 Task: Open Card Career Development Execution in Board Customer Journey Analysis to Workspace Cybersecurity and add a team member Softage.1@softage.net, a label Purple, a checklist Social Media Advertising, an attachment from your google drive, a color Purple and finally, add a card description 'Develop and launch new social media marketing campaign for new product launch' and a comment 'This item presents an opportunity to showcase our skills and expertise, so let us make the most of it.'. Add a start date 'Jan 05, 1900' with a due date 'Jan 12, 1900'
Action: Mouse moved to (59, 290)
Screenshot: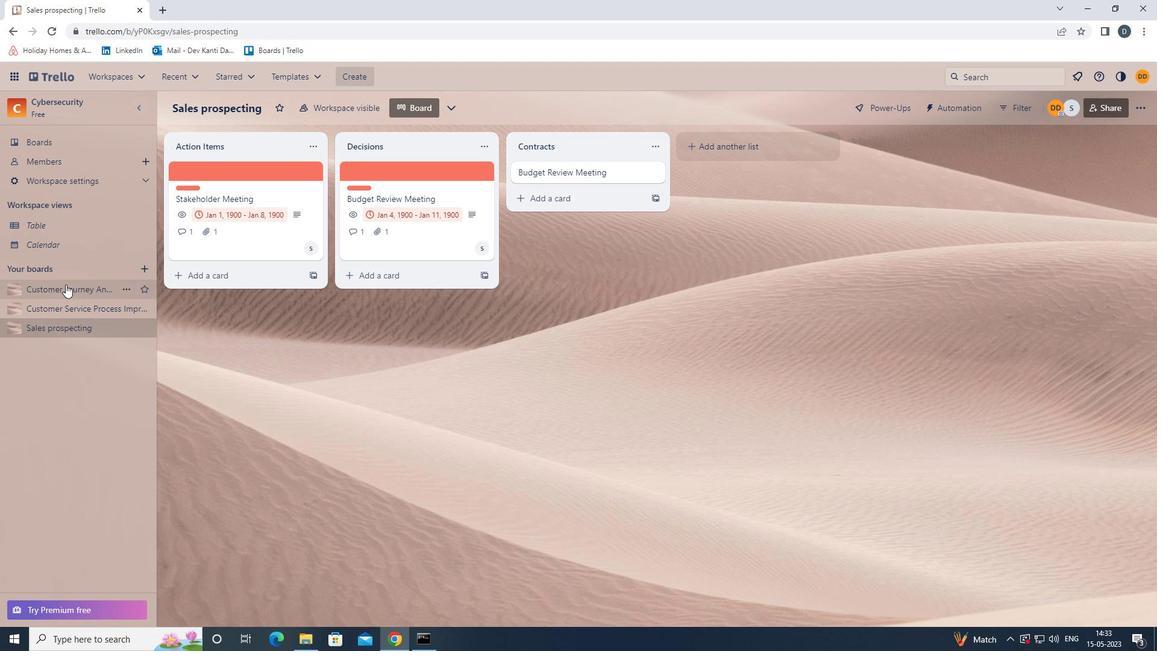 
Action: Mouse pressed left at (59, 290)
Screenshot: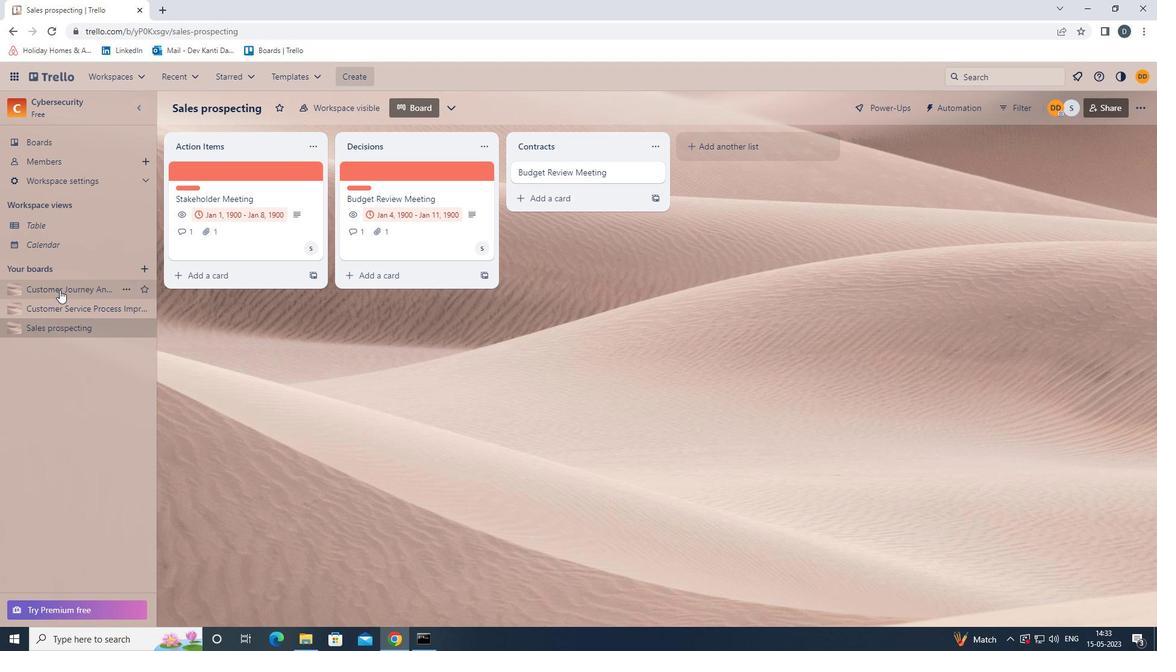 
Action: Mouse moved to (406, 166)
Screenshot: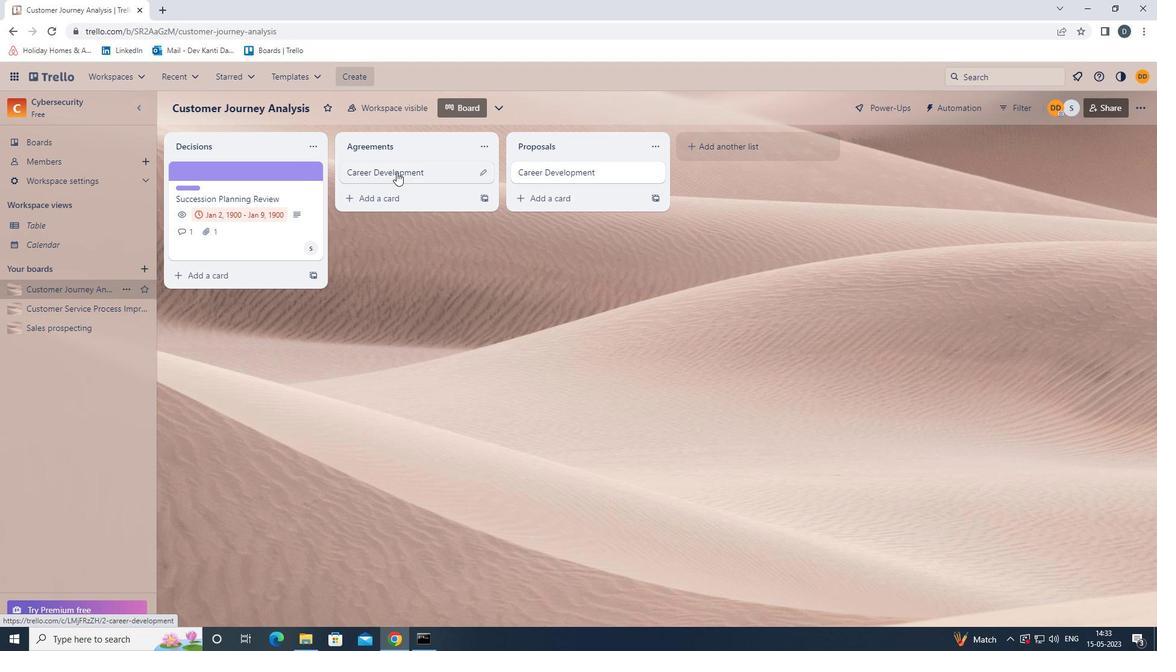 
Action: Mouse pressed left at (406, 166)
Screenshot: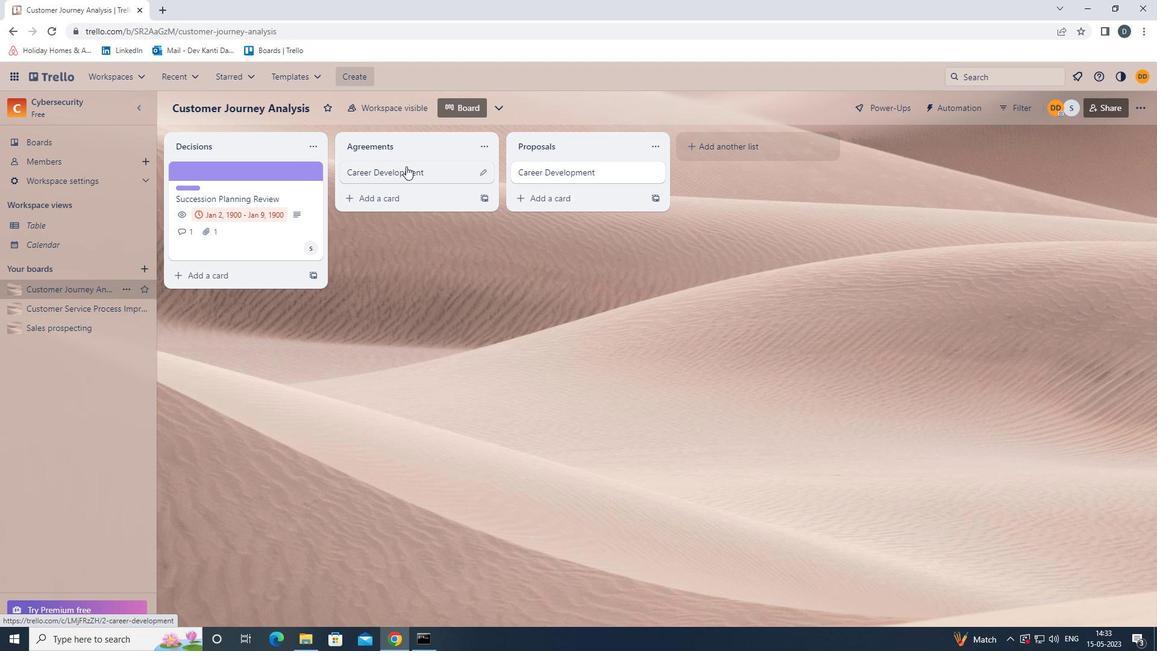 
Action: Mouse moved to (727, 209)
Screenshot: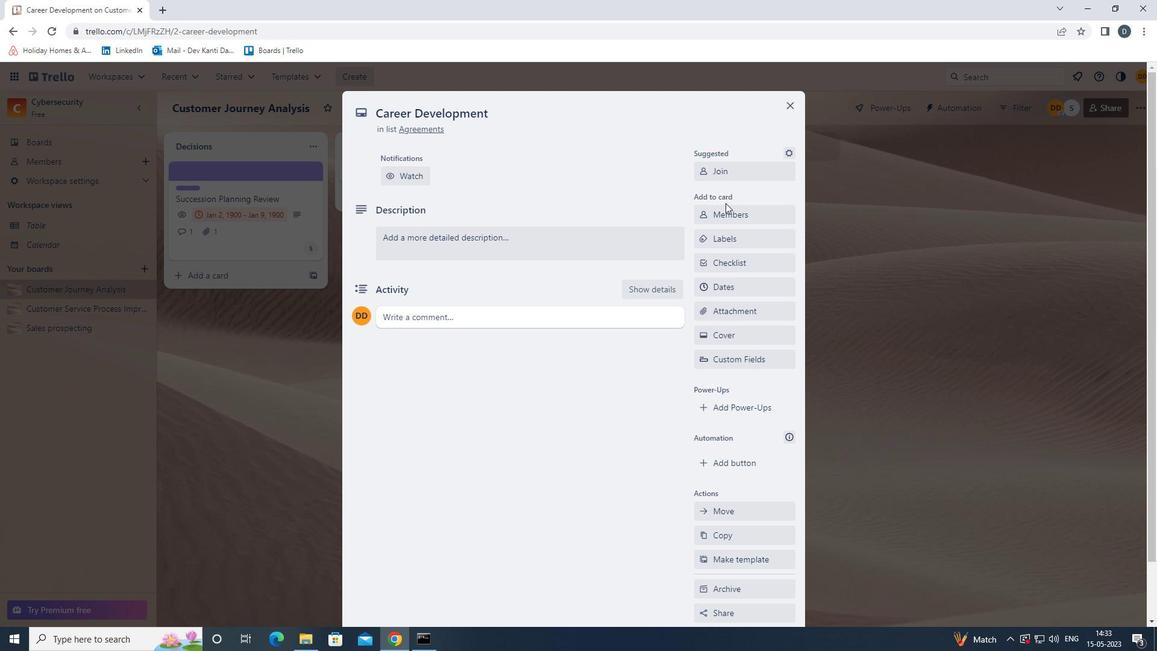 
Action: Mouse pressed left at (727, 209)
Screenshot: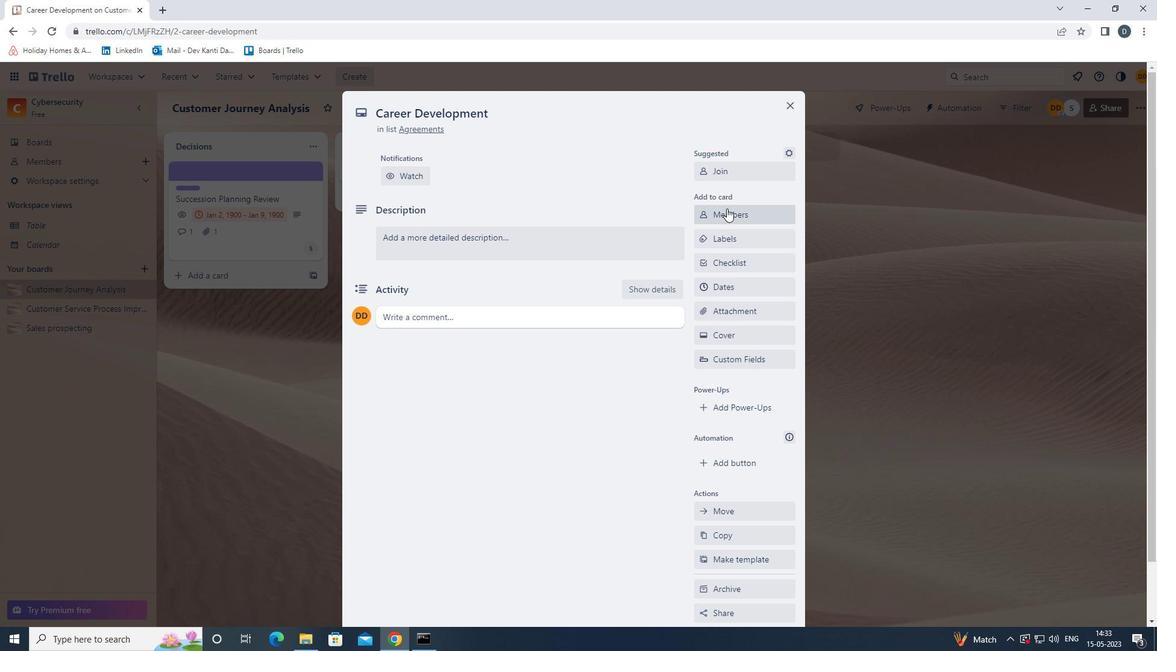 
Action: Key pressed <Key.shift>SOFTAGE.1<Key.shift>@SOFTAGE.NET
Screenshot: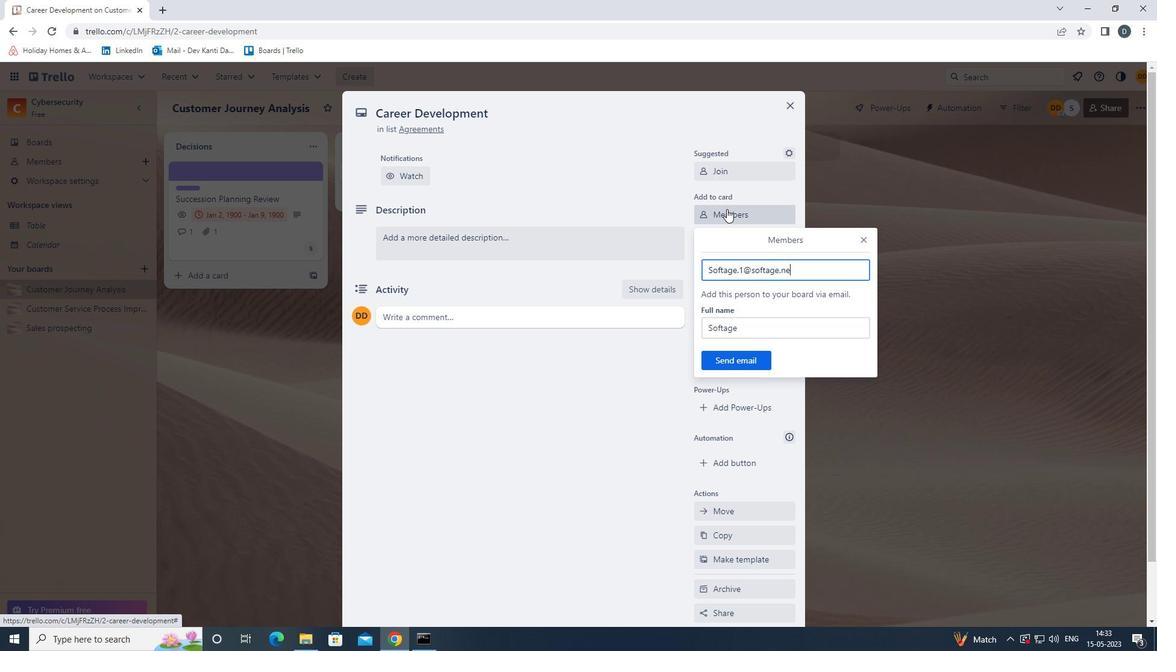 
Action: Mouse moved to (753, 360)
Screenshot: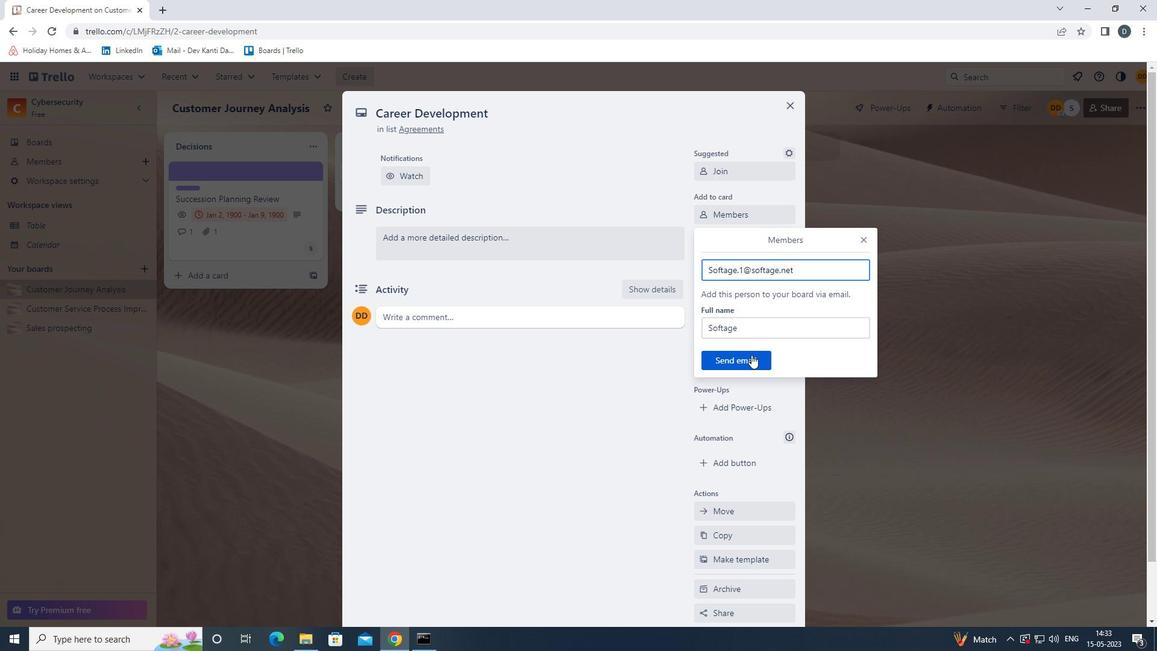 
Action: Mouse pressed left at (753, 360)
Screenshot: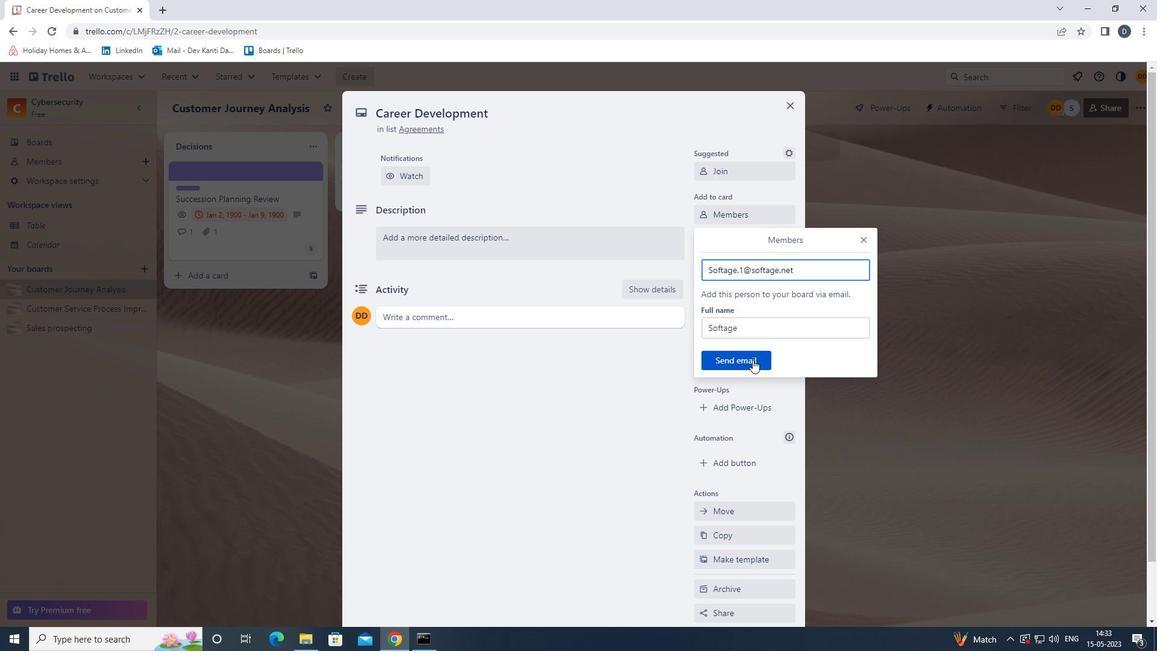 
Action: Mouse moved to (746, 243)
Screenshot: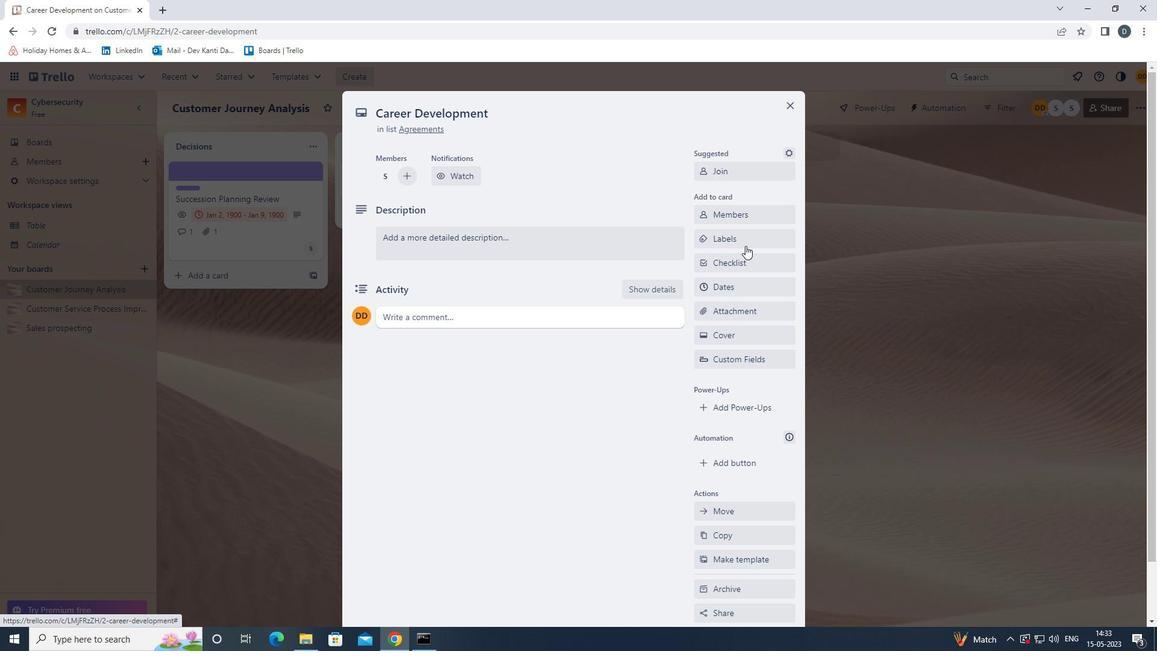 
Action: Mouse pressed left at (746, 243)
Screenshot: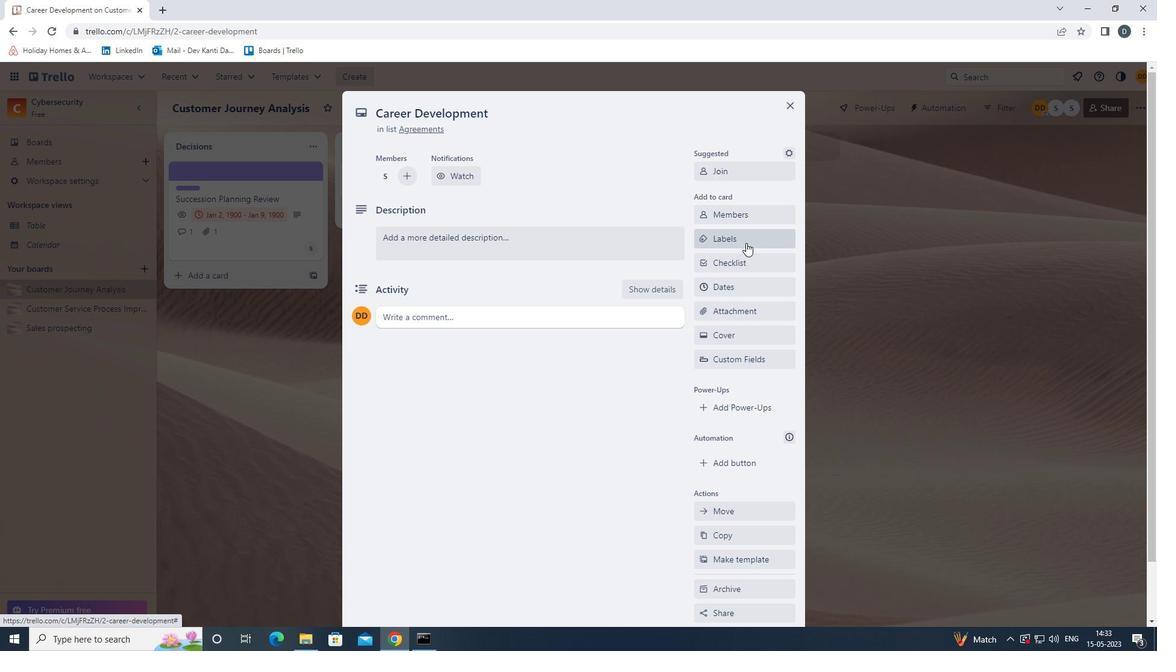 
Action: Mouse moved to (761, 420)
Screenshot: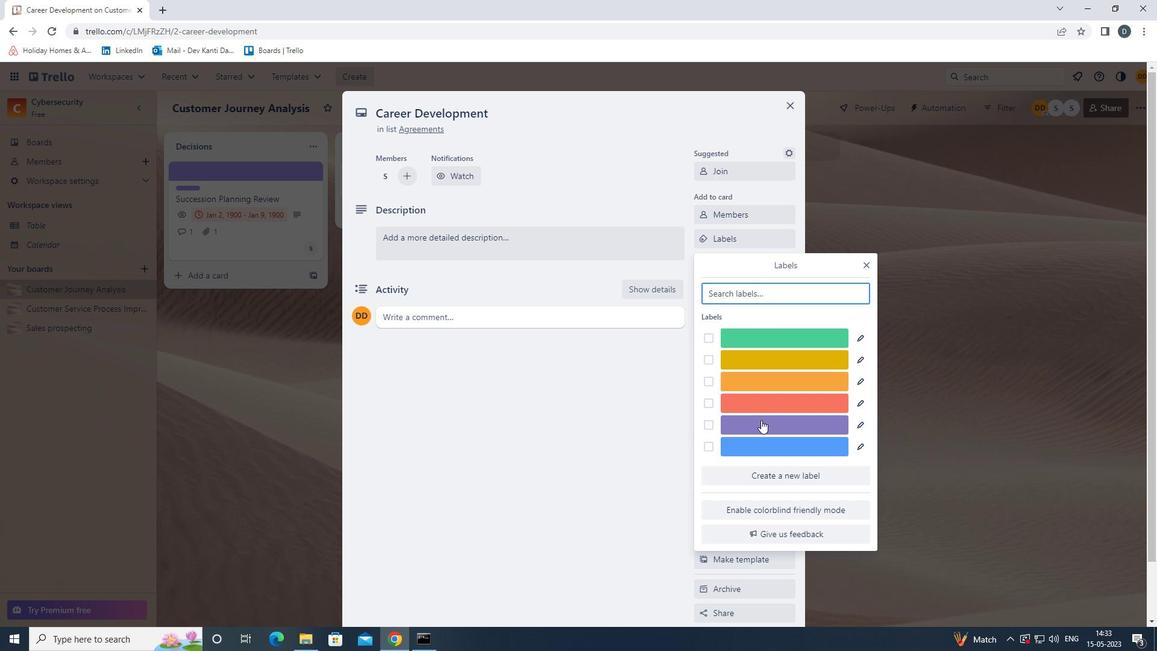 
Action: Mouse pressed left at (761, 420)
Screenshot: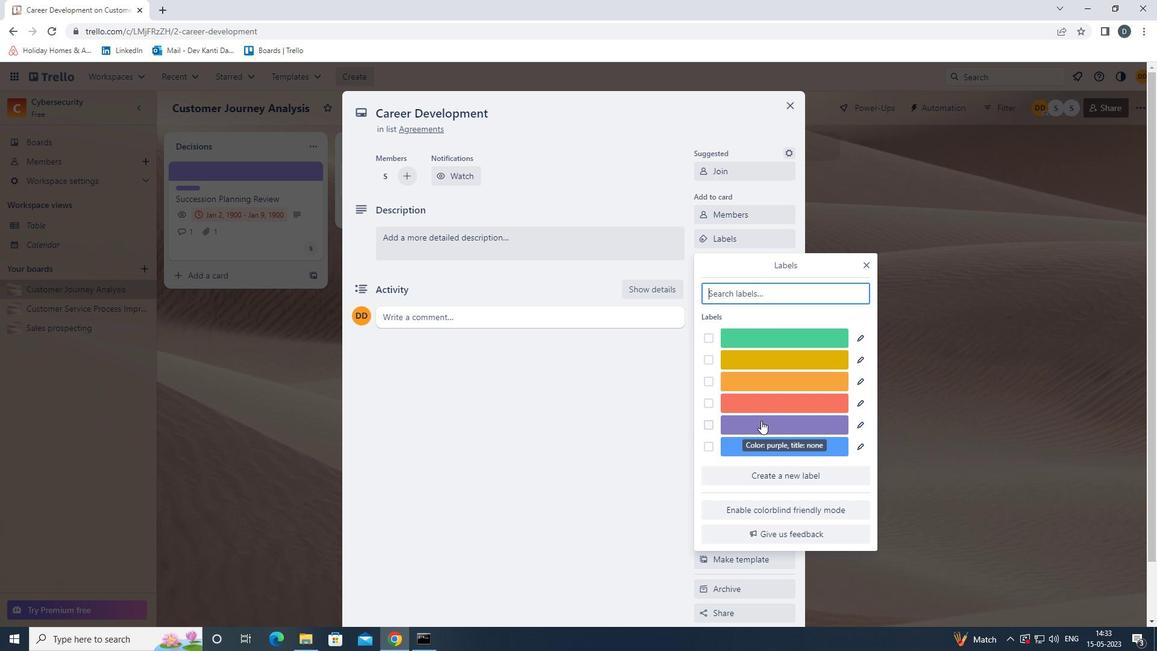 
Action: Mouse moved to (865, 266)
Screenshot: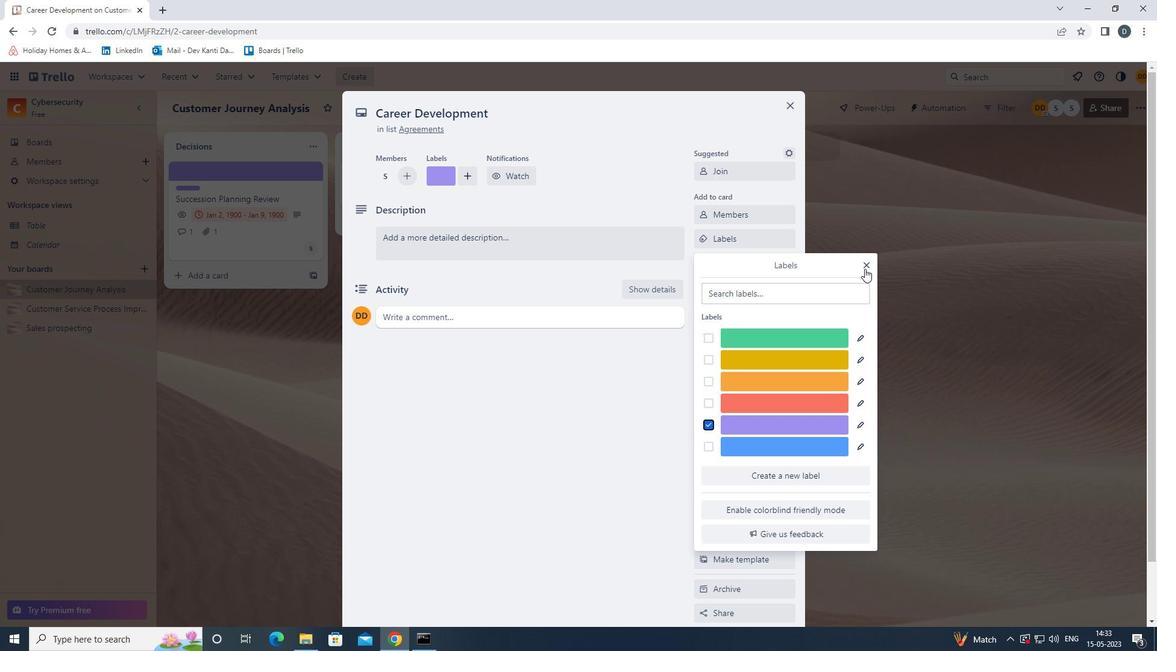 
Action: Mouse pressed left at (865, 266)
Screenshot: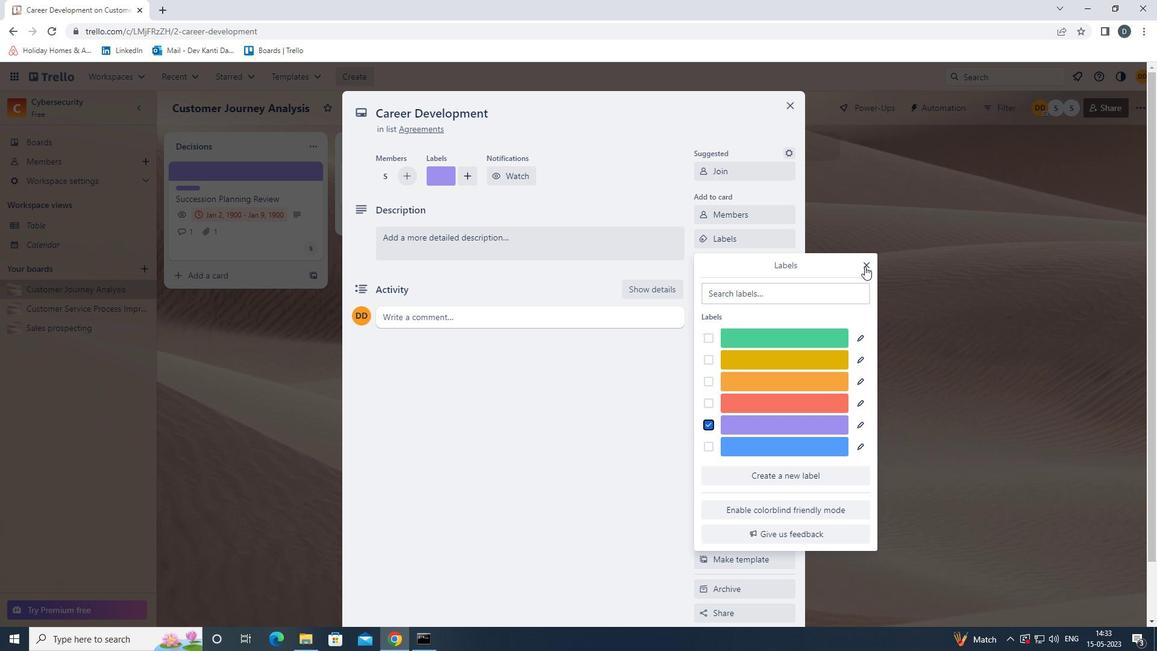 
Action: Mouse moved to (770, 269)
Screenshot: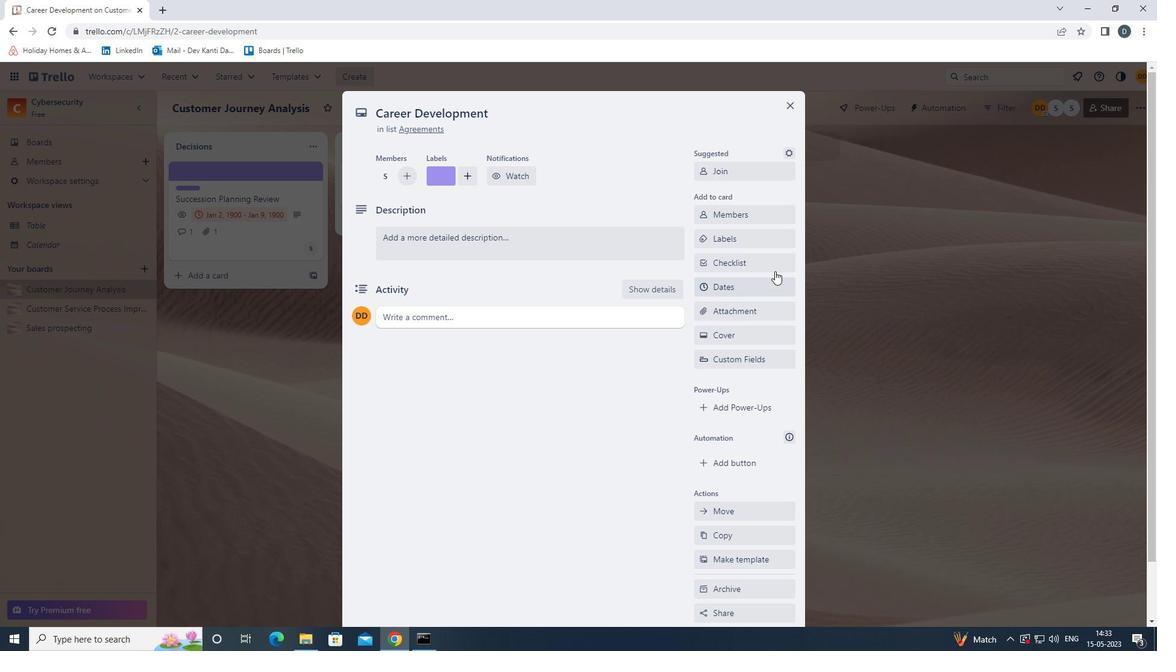 
Action: Mouse pressed left at (770, 269)
Screenshot: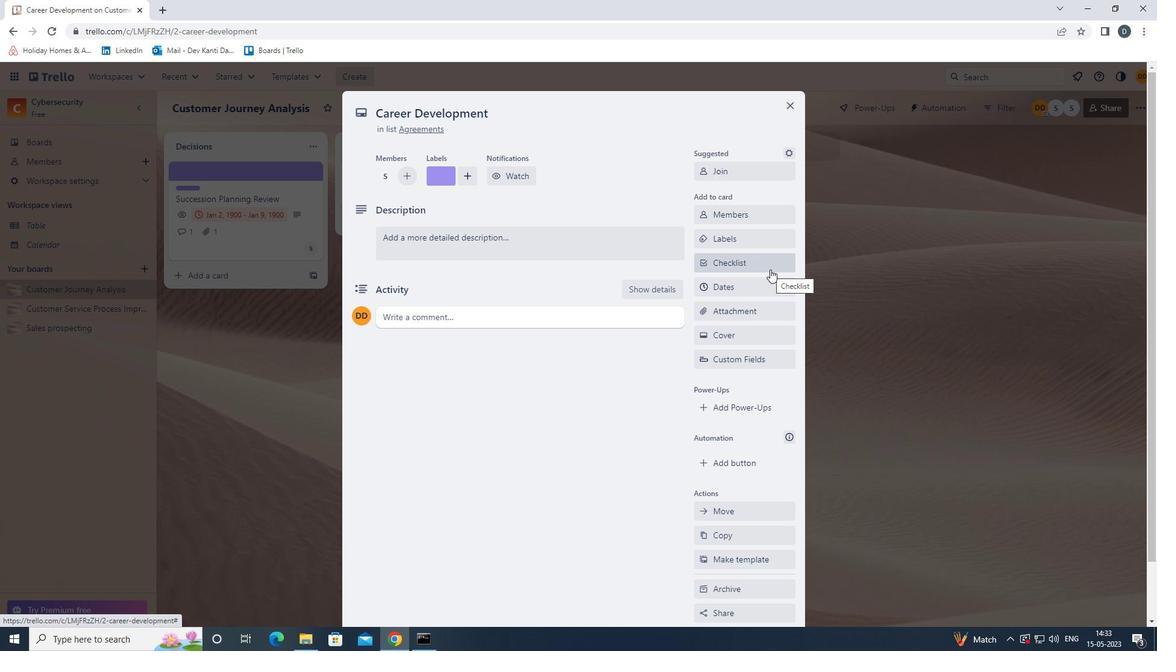 
Action: Mouse moved to (770, 271)
Screenshot: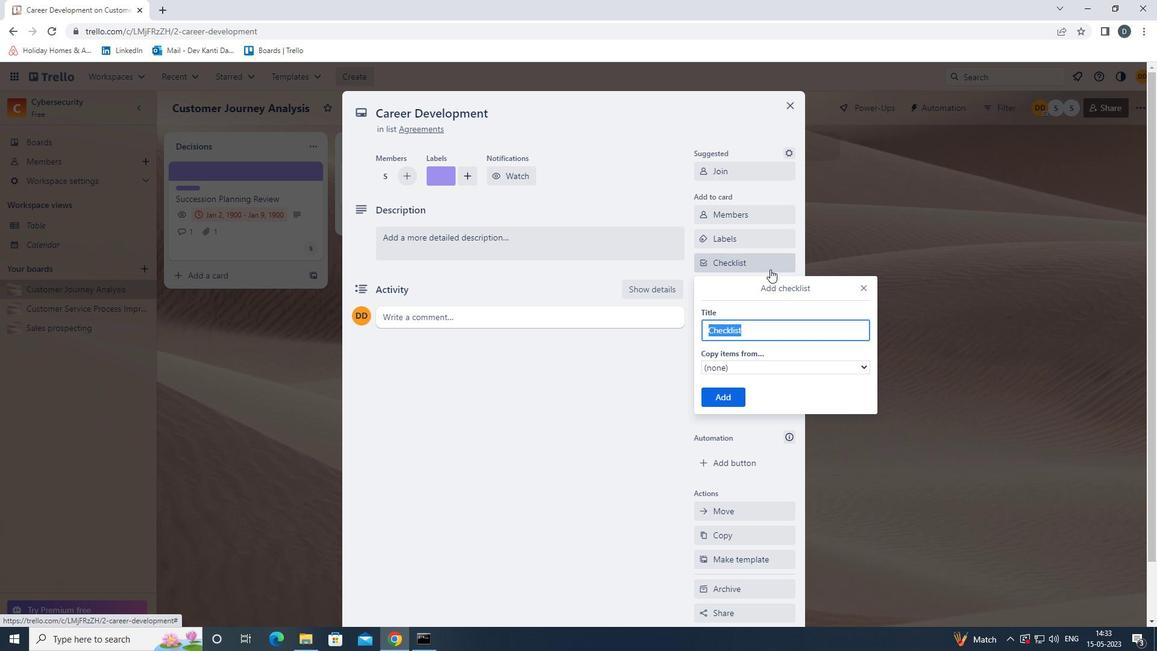 
Action: Key pressed <Key.shift>SOCIAL<Key.space><Key.shift><Key.shift><Key.shift><Key.shift><Key.shift><Key.shift><Key.shift><Key.shift><Key.shift>MEDIA<Key.space><Key.shift>ADVERTISING<Key.enter>
Screenshot: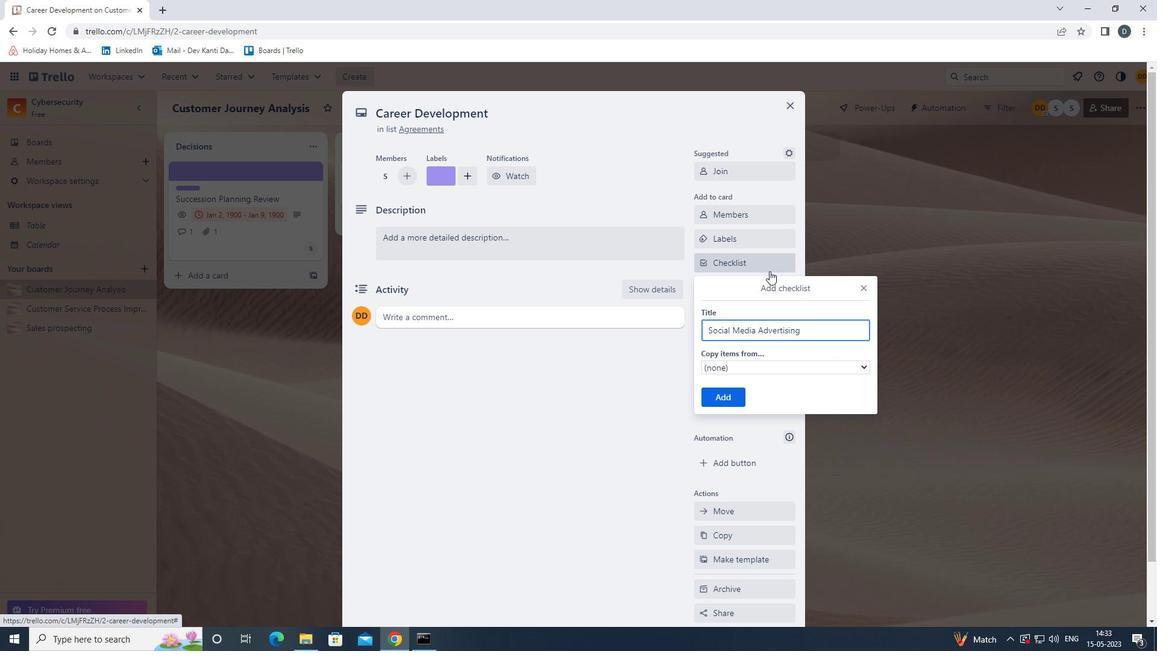 
Action: Mouse moved to (770, 306)
Screenshot: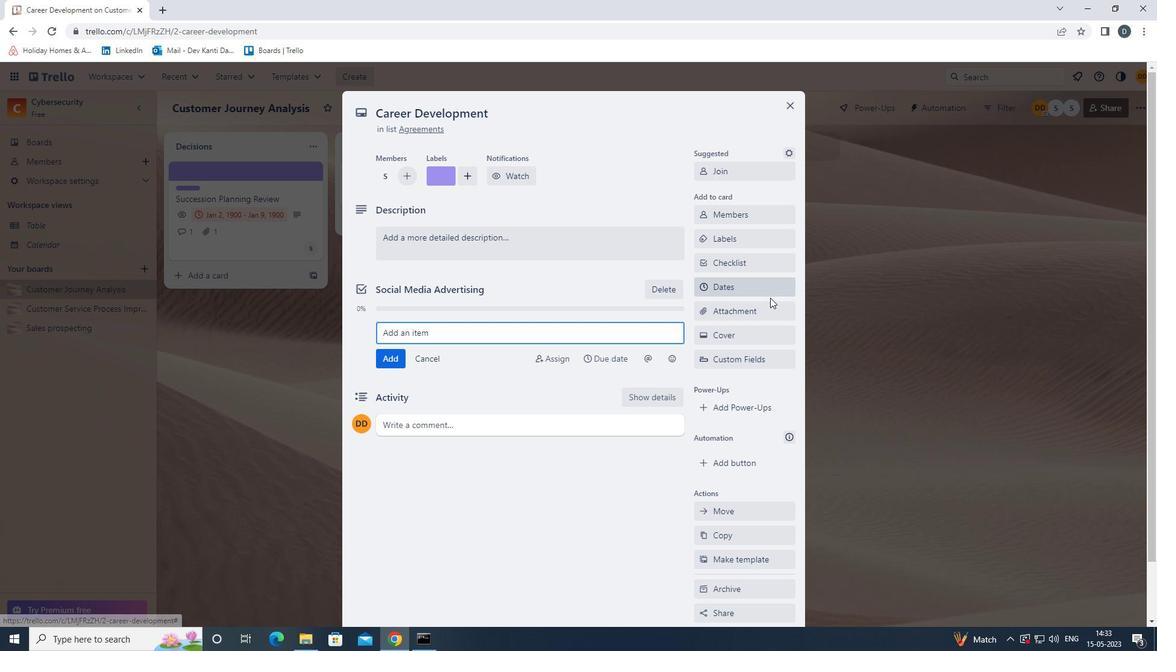 
Action: Mouse pressed left at (770, 306)
Screenshot: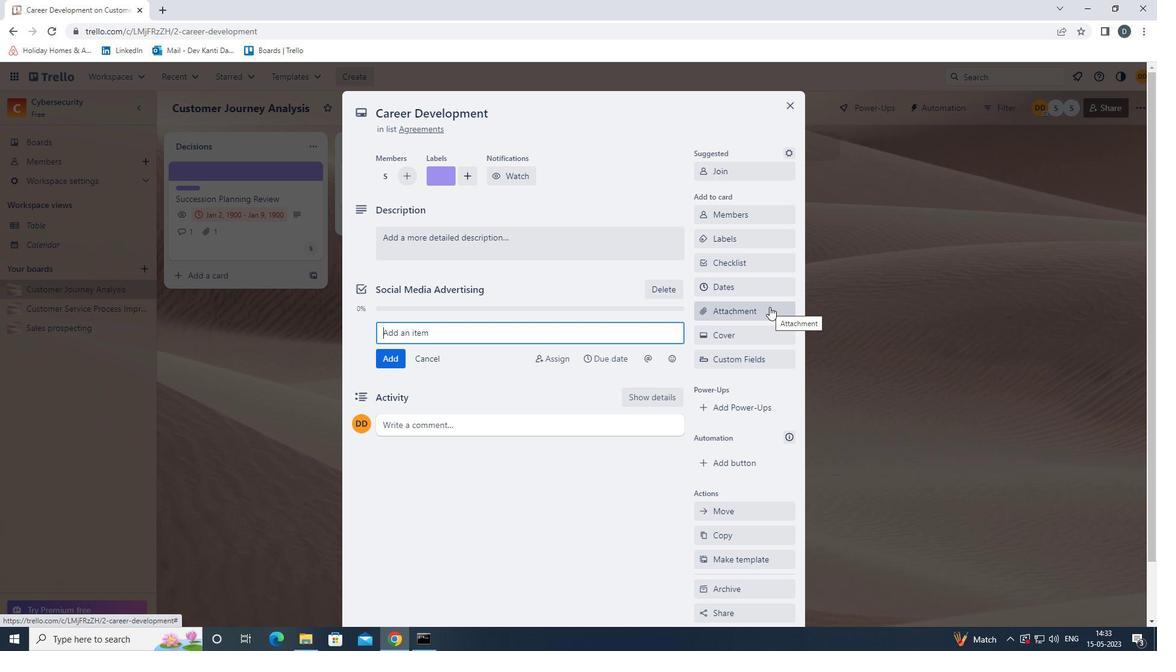 
Action: Mouse moved to (768, 398)
Screenshot: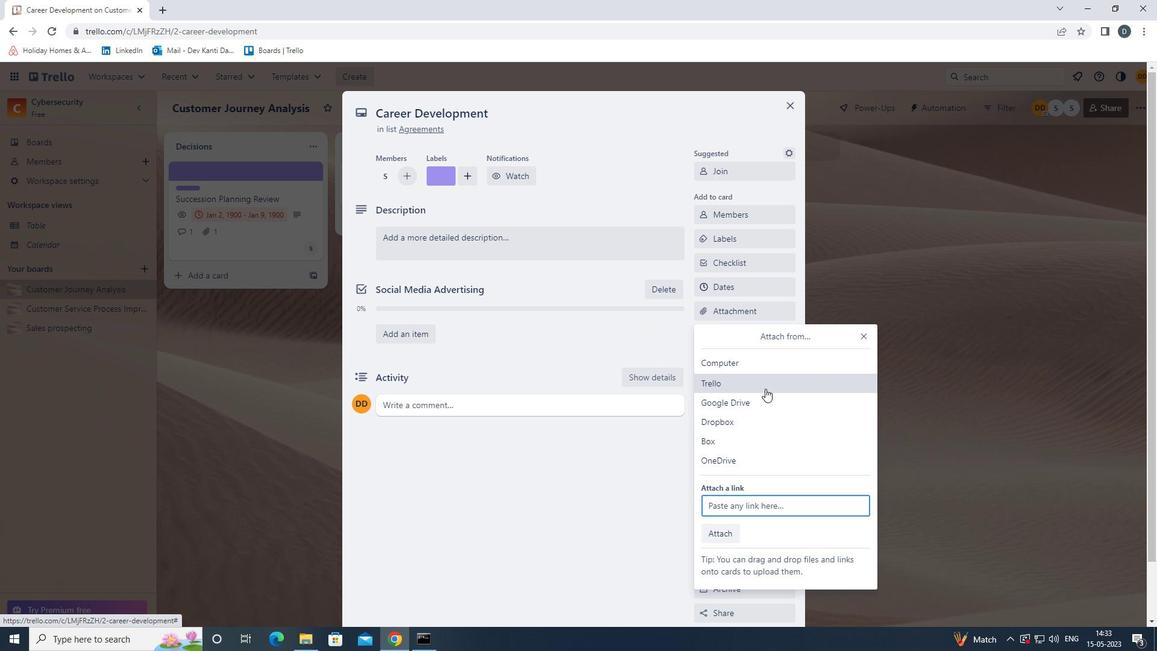 
Action: Mouse pressed left at (768, 398)
Screenshot: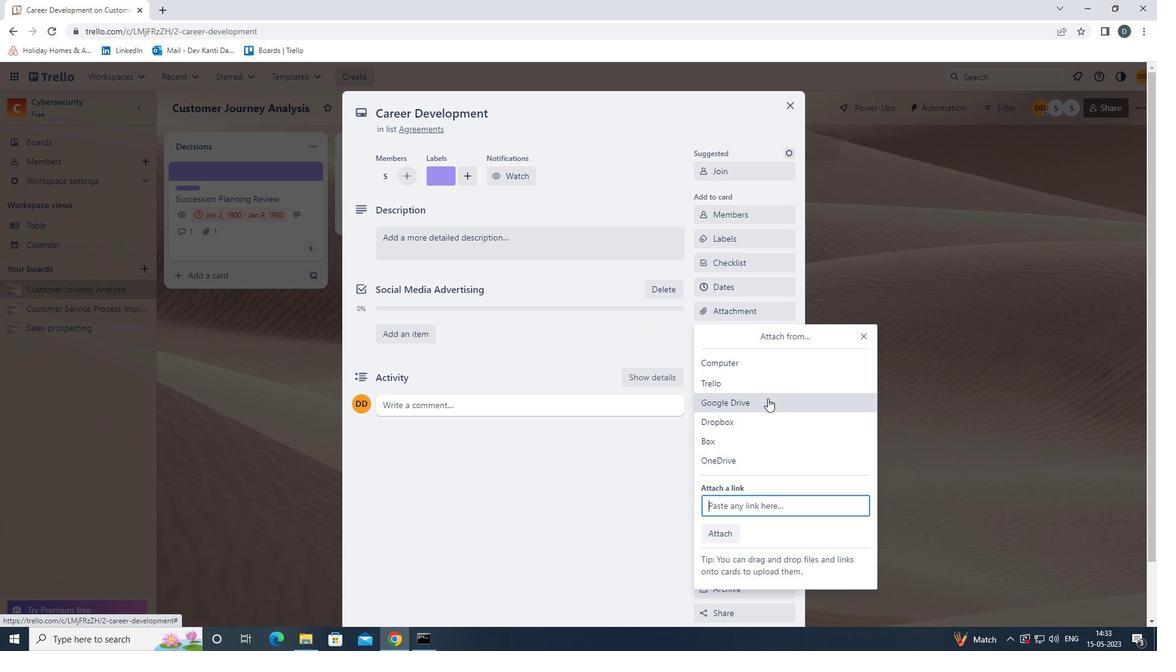 
Action: Mouse moved to (376, 358)
Screenshot: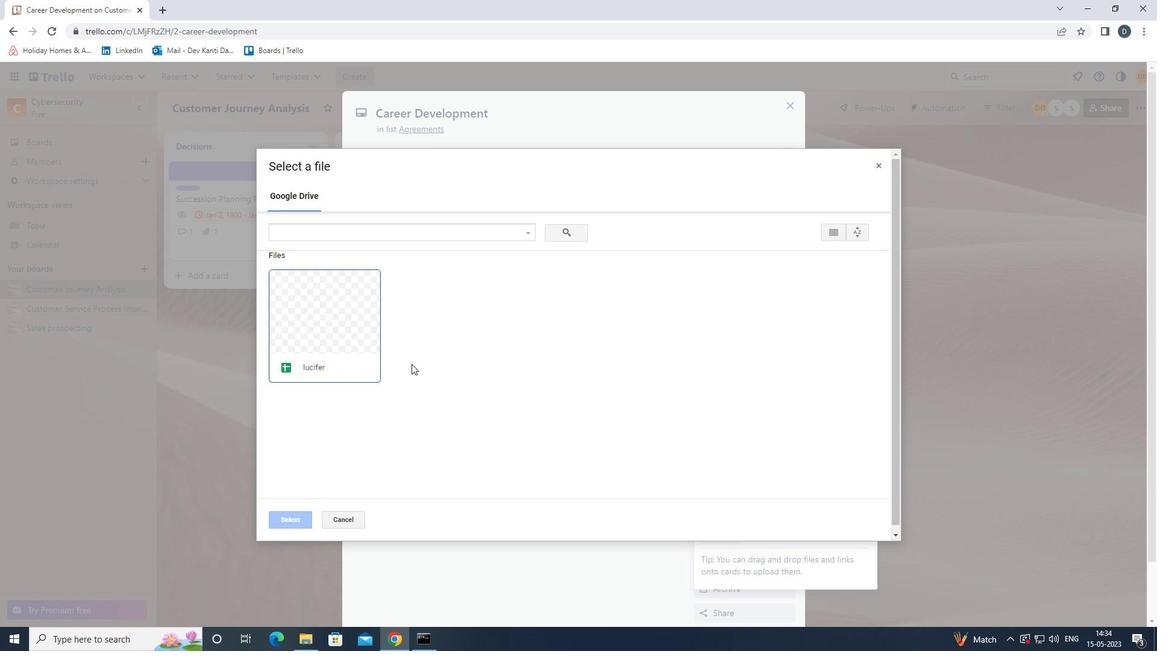 
Action: Mouse pressed left at (376, 358)
Screenshot: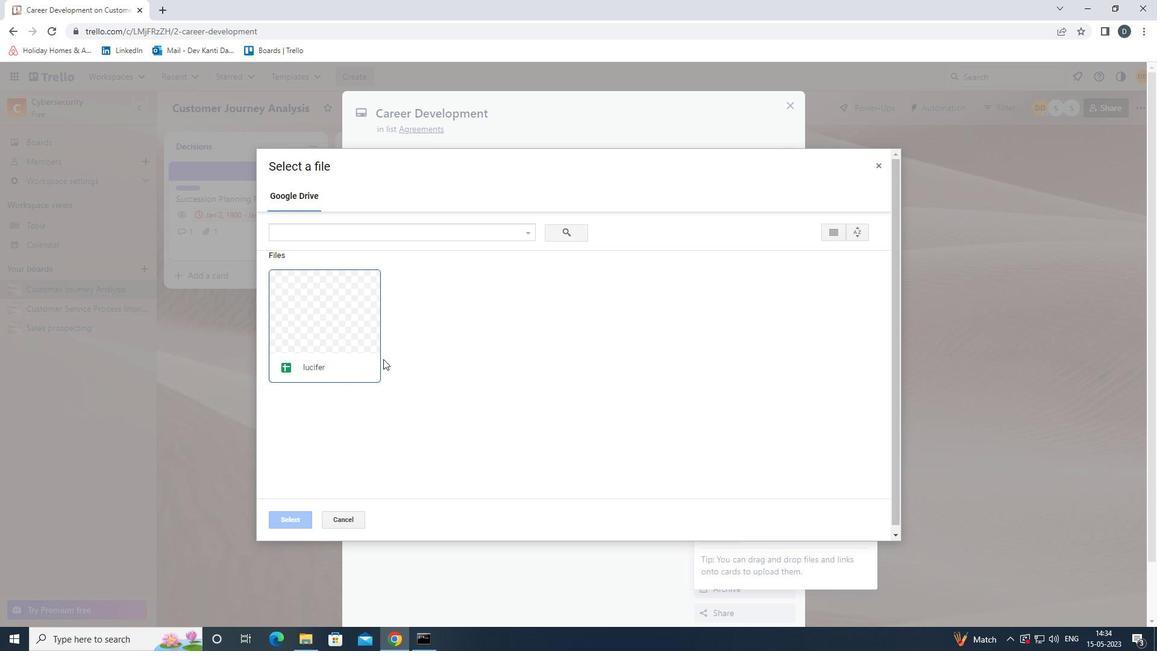 
Action: Mouse moved to (296, 517)
Screenshot: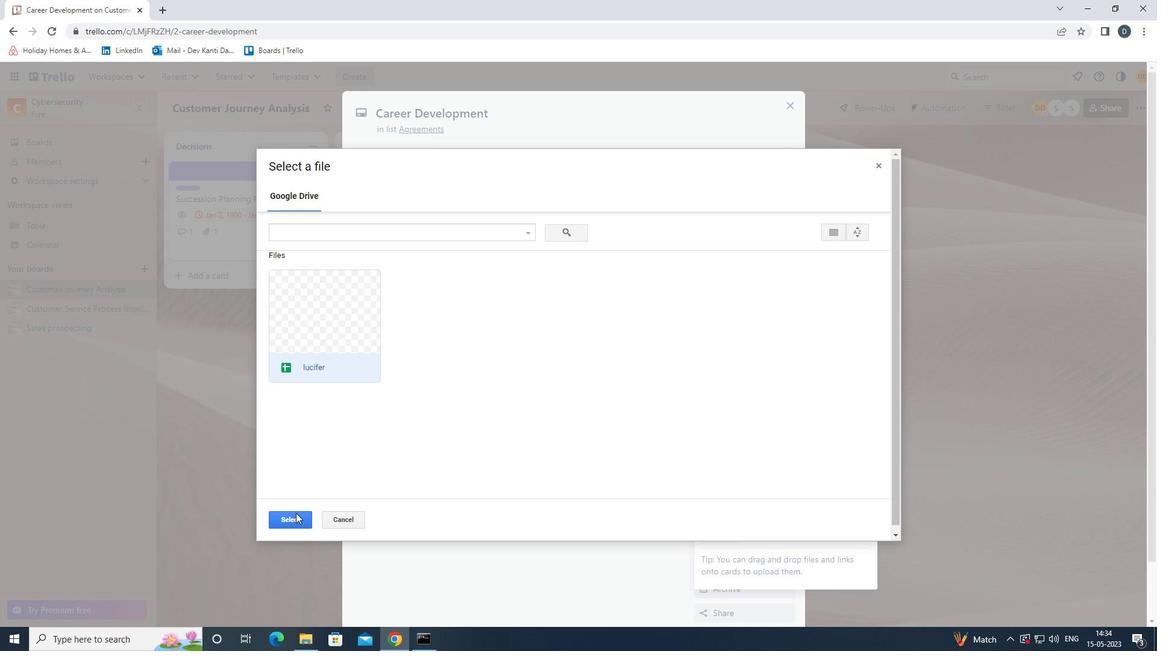 
Action: Mouse pressed left at (296, 517)
Screenshot: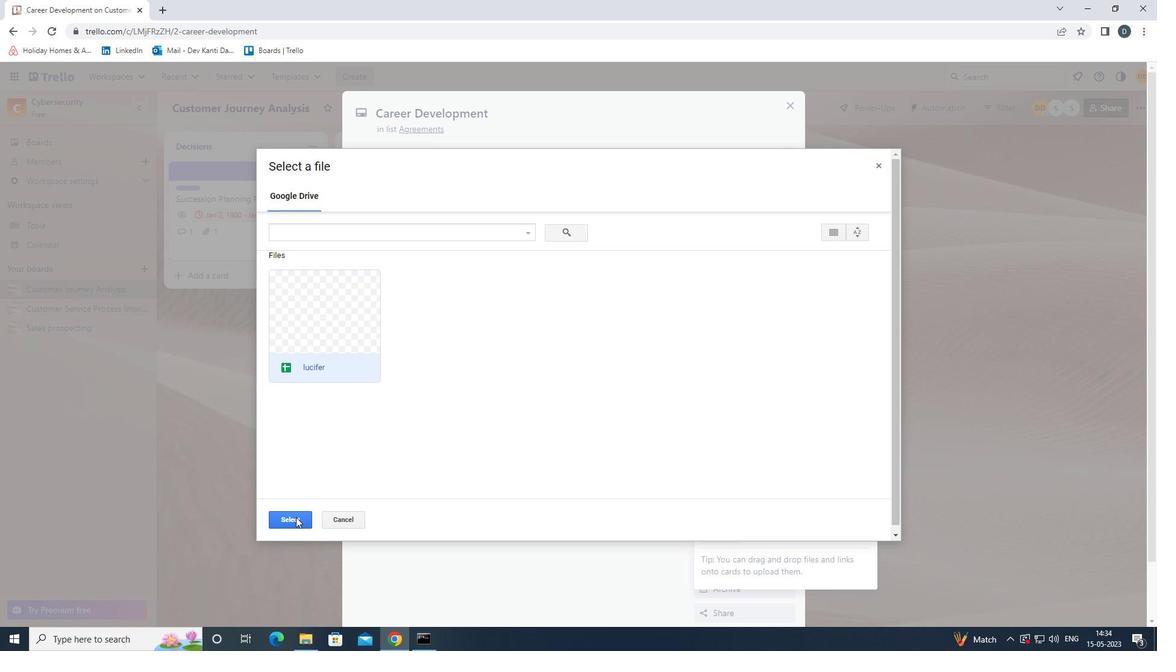 
Action: Mouse moved to (733, 338)
Screenshot: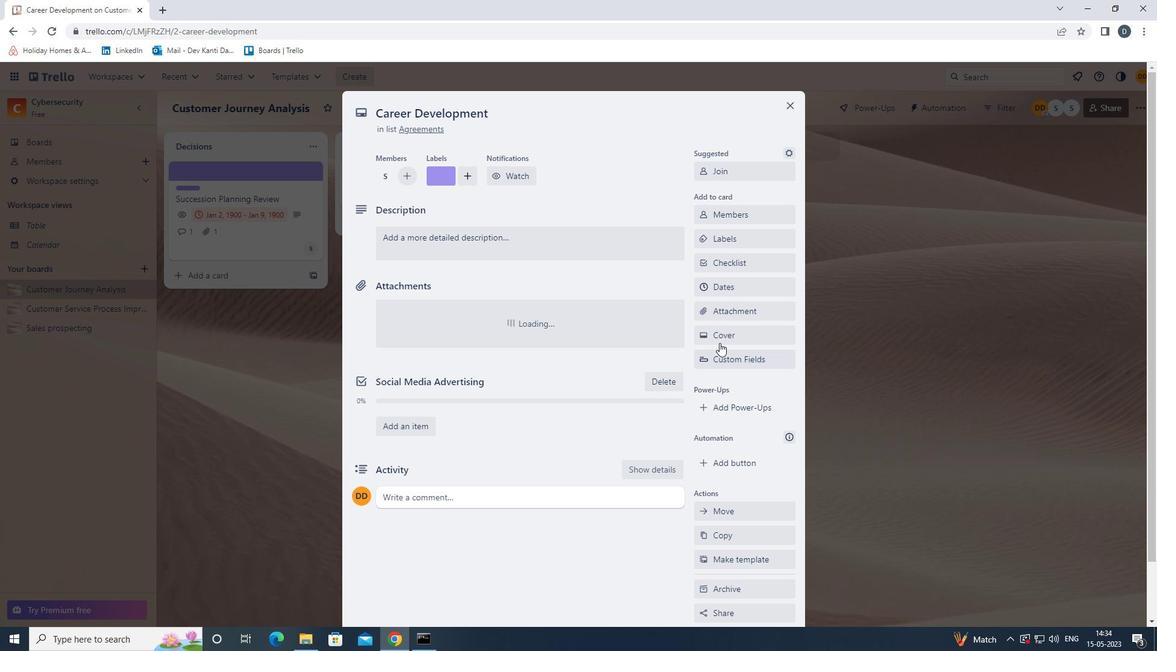 
Action: Mouse pressed left at (733, 338)
Screenshot: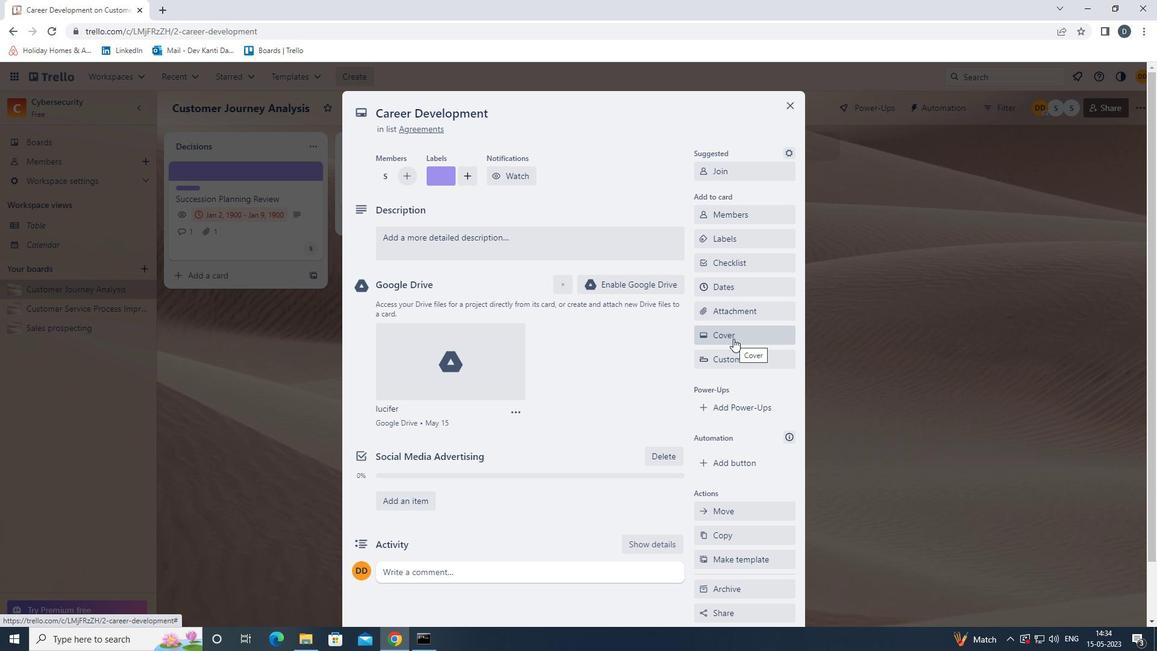 
Action: Mouse moved to (850, 382)
Screenshot: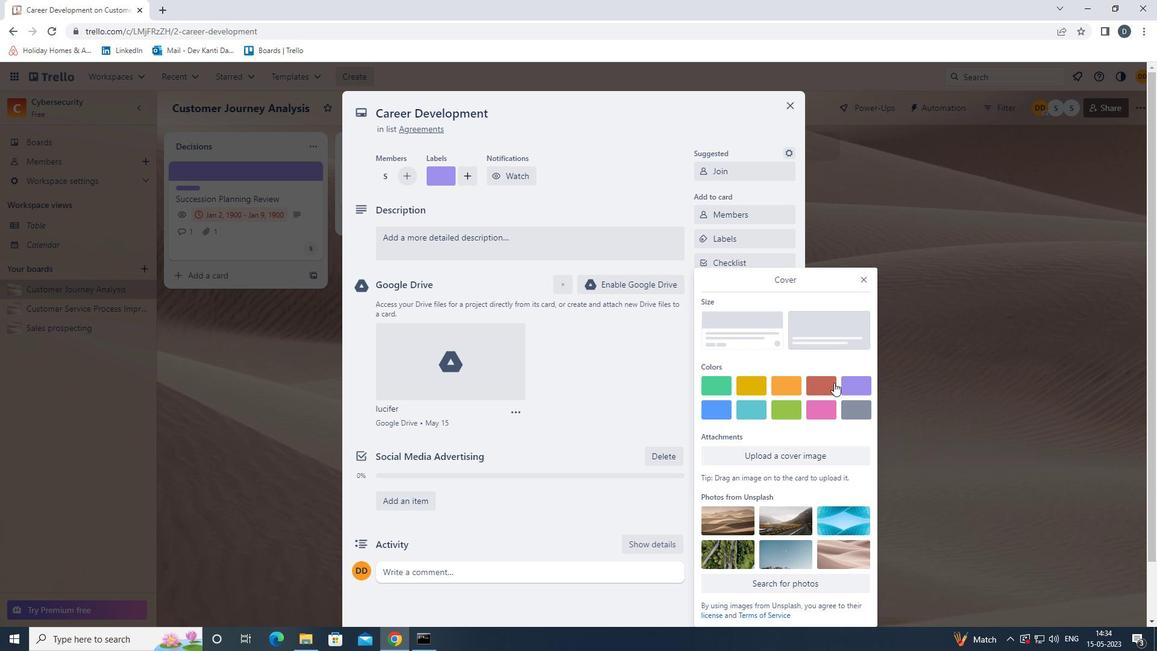 
Action: Mouse pressed left at (850, 382)
Screenshot: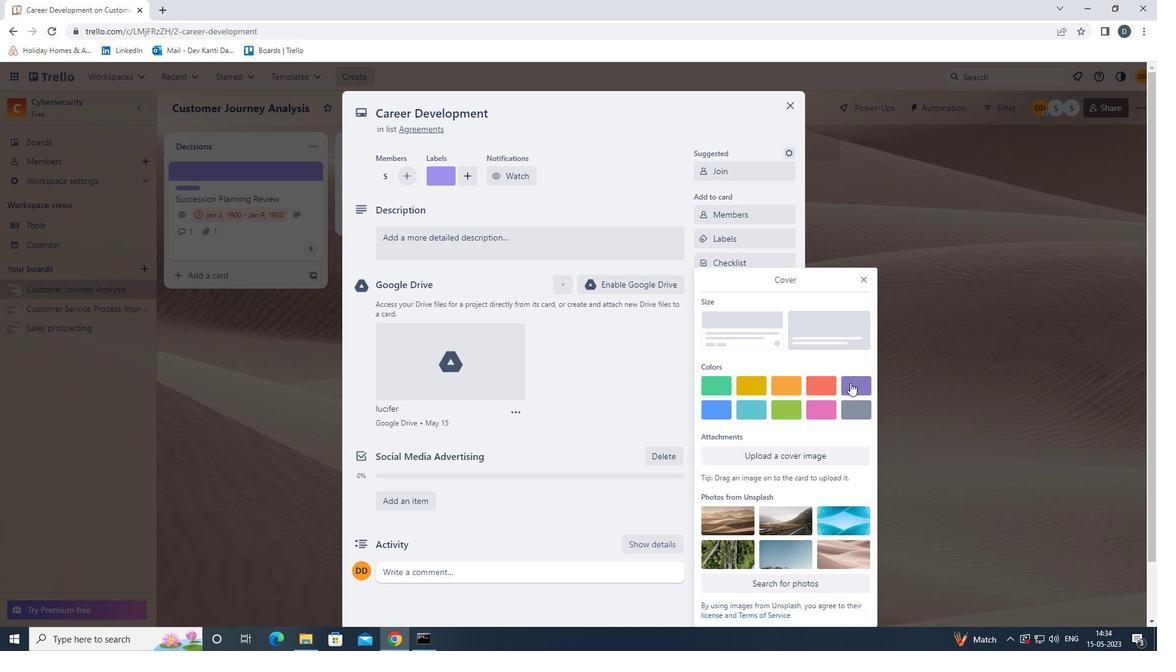 
Action: Mouse moved to (864, 262)
Screenshot: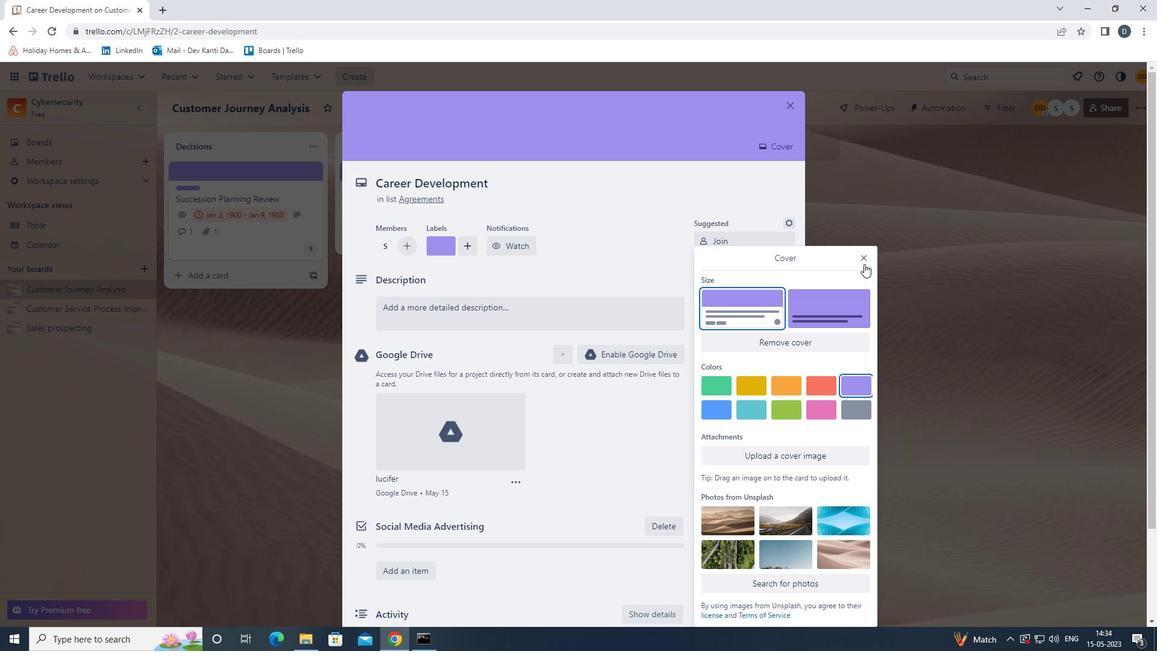
Action: Mouse pressed left at (864, 262)
Screenshot: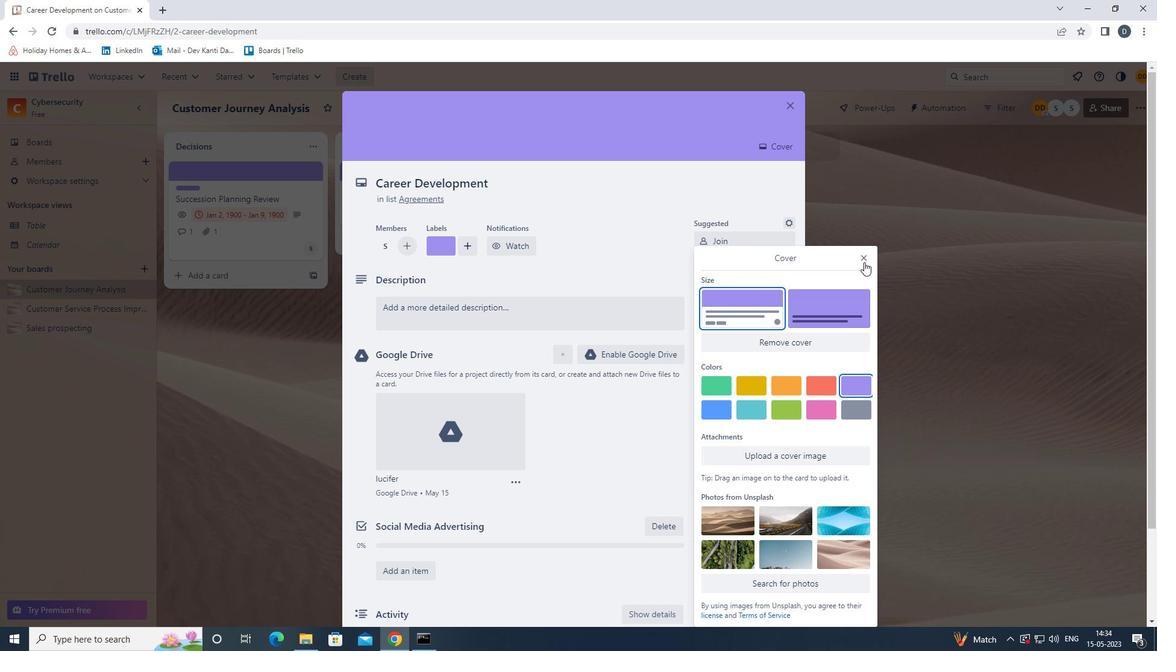 
Action: Mouse moved to (601, 319)
Screenshot: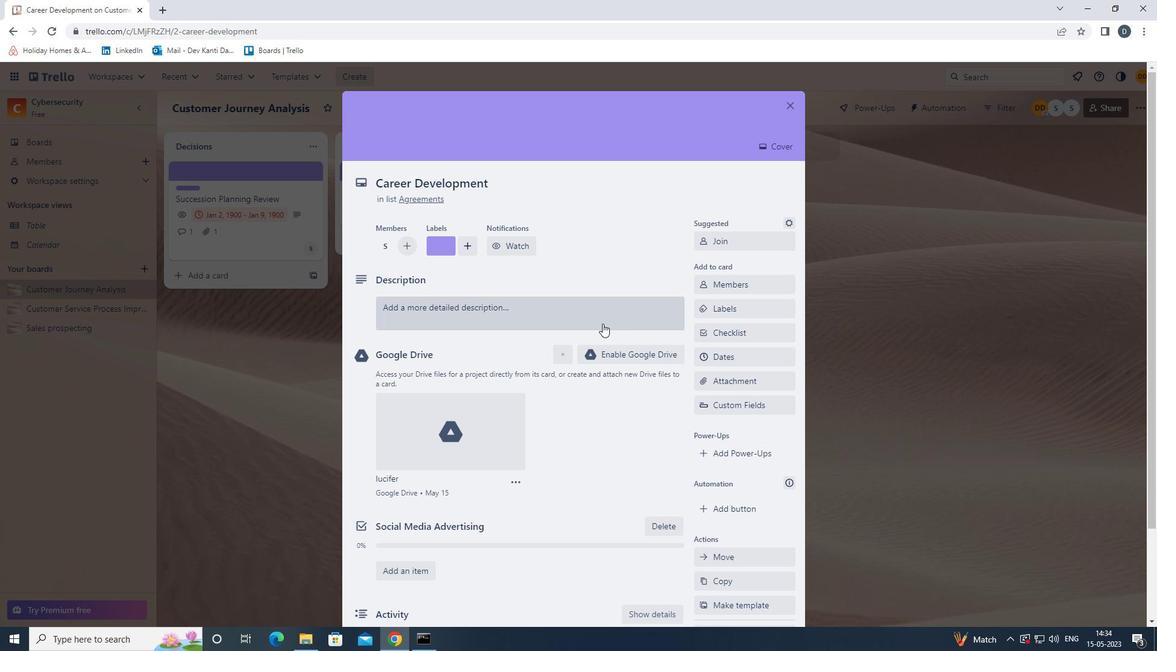 
Action: Mouse pressed left at (601, 319)
Screenshot: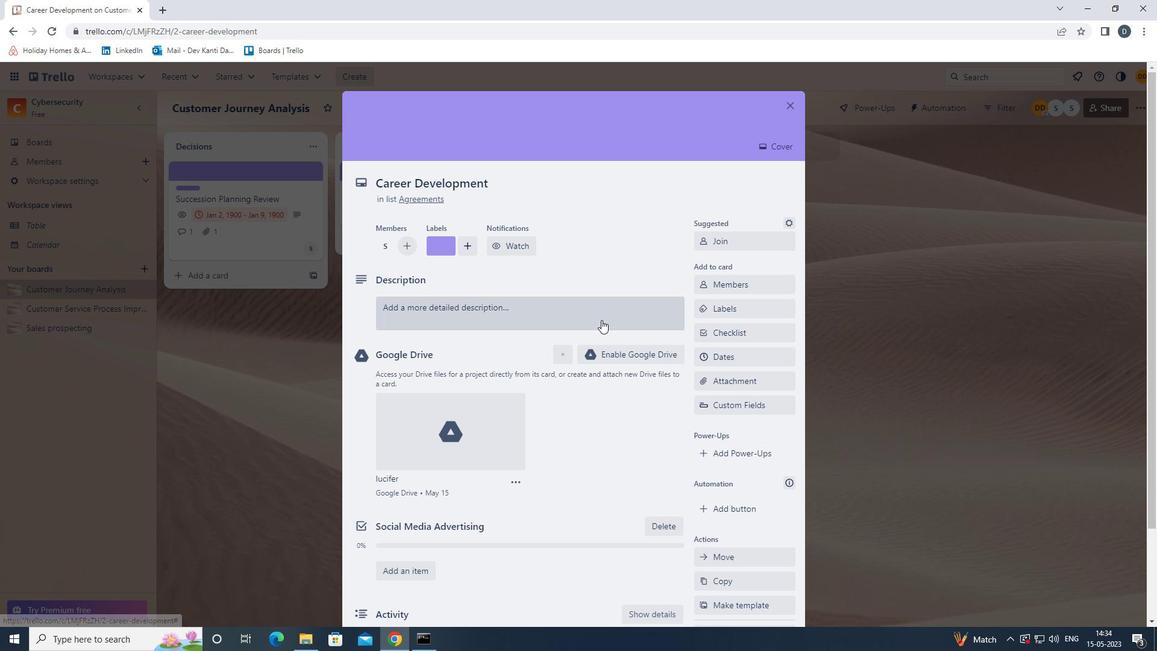 
Action: Mouse moved to (581, 367)
Screenshot: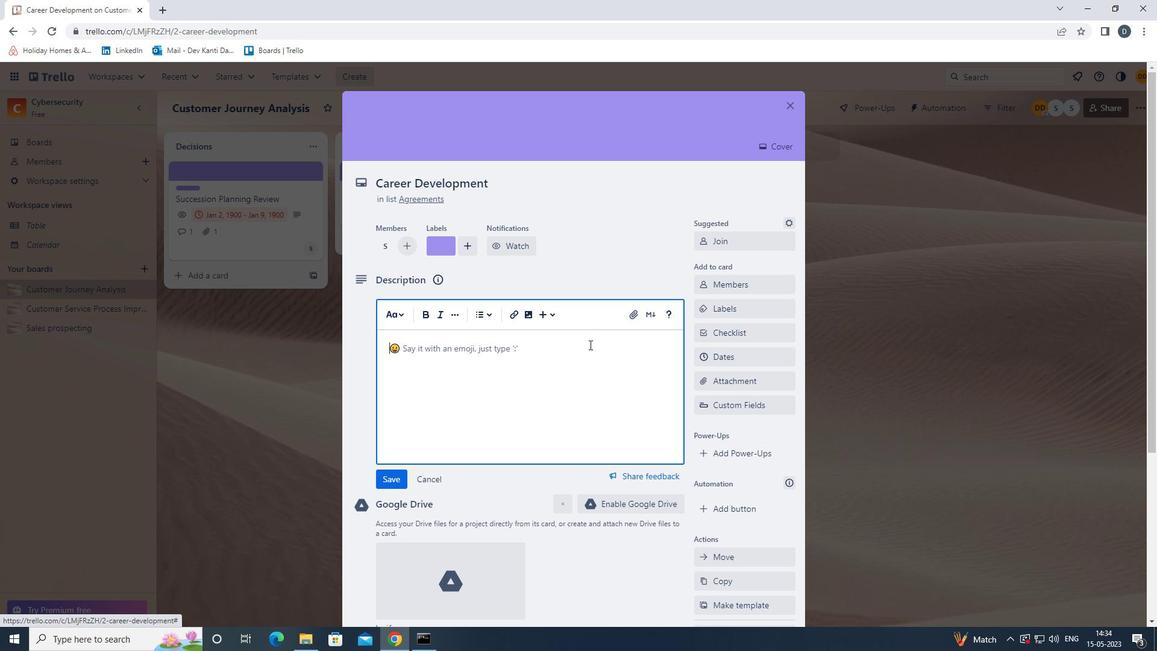 
Action: Key pressed <Key.shift>DEVELOP<Key.space>AND<Key.space>LAUNCH<Key.space>NEW<Key.space>SOCIAL<Key.space>MEDIA<Key.space>MARKETING<Key.space>CAMPAIGN<Key.space>FR<Key.backspace>OR<Key.space>NEW<Key.space>PRODUCT<Key.space>LAUNCH.
Screenshot: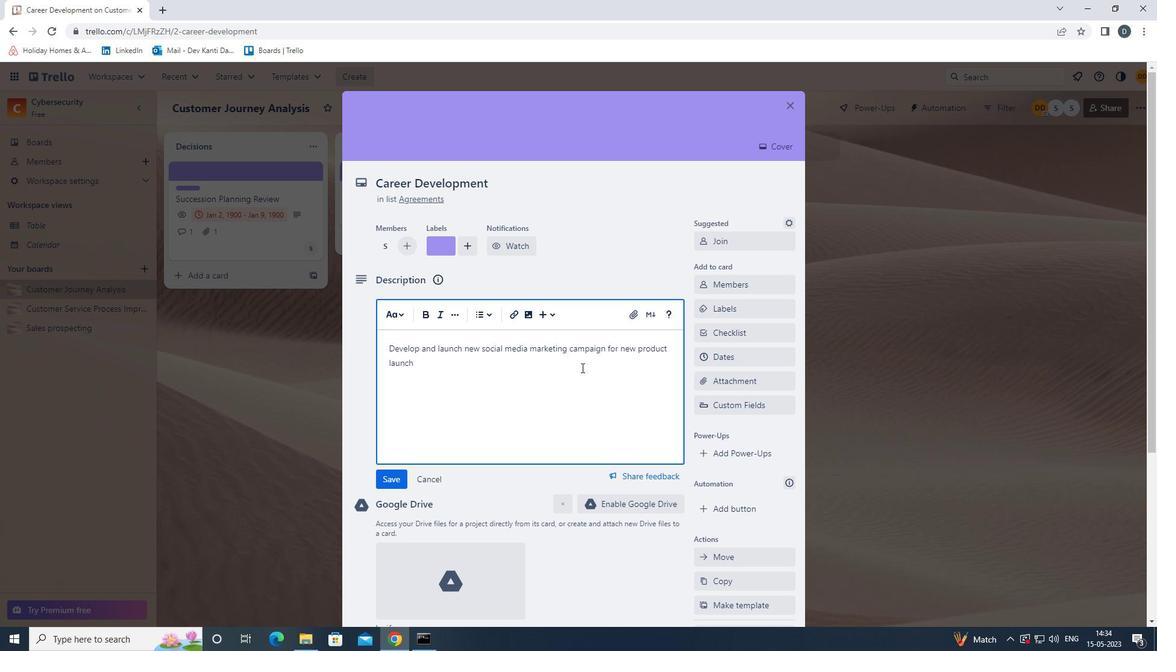 
Action: Mouse moved to (394, 481)
Screenshot: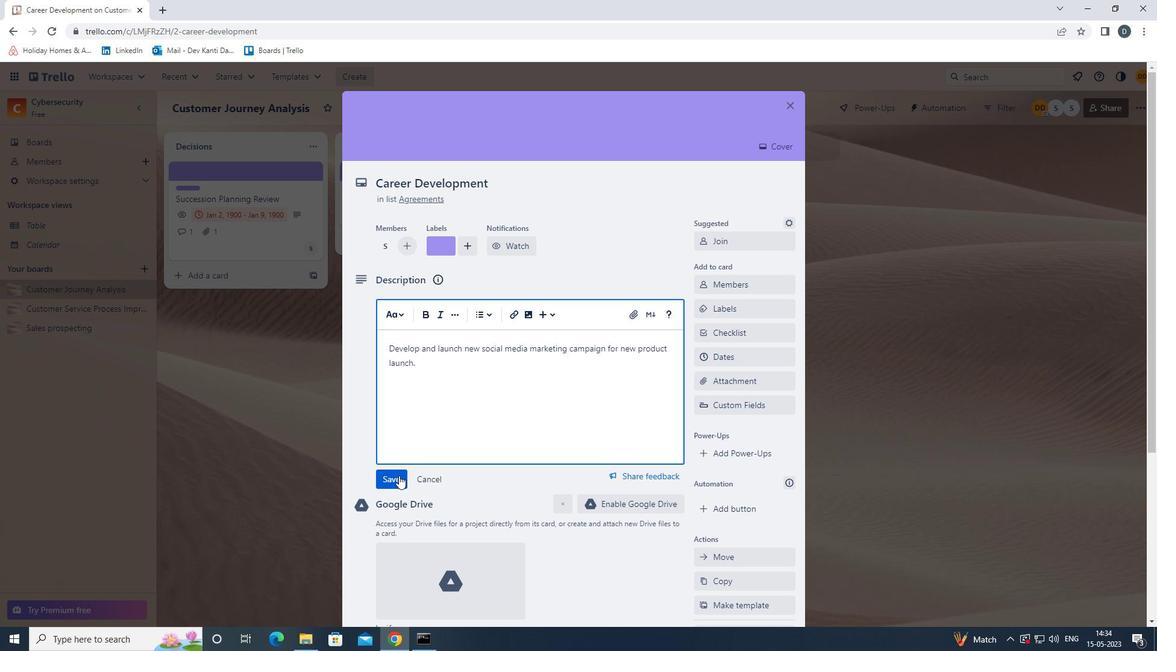 
Action: Mouse pressed left at (394, 481)
Screenshot: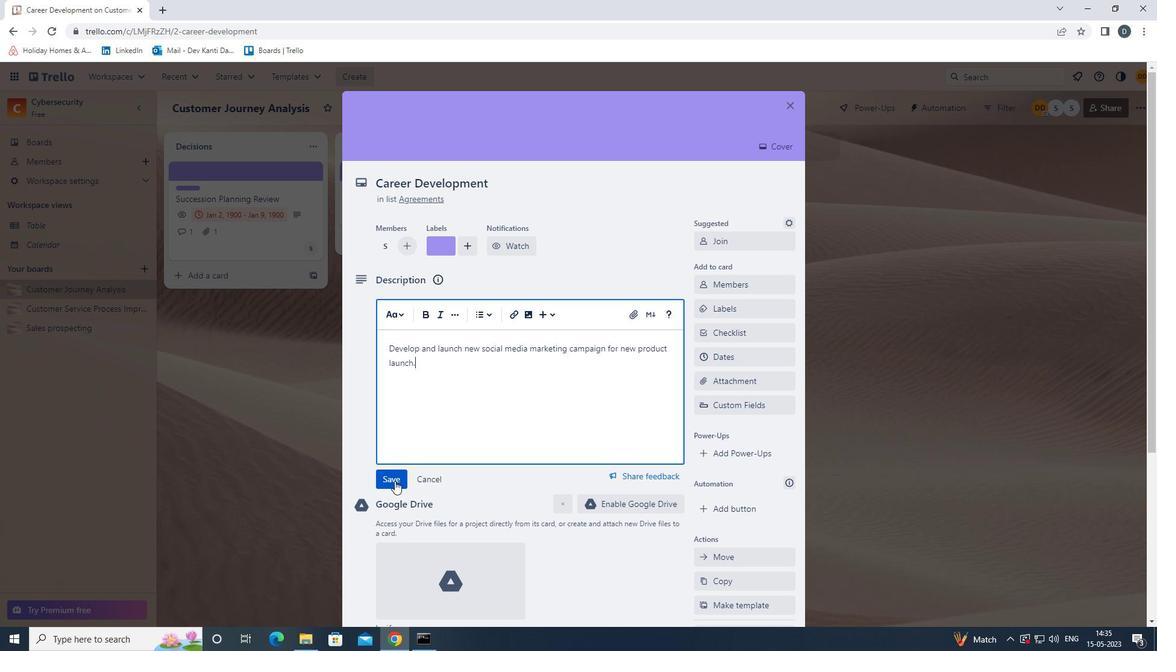 
Action: Mouse moved to (549, 464)
Screenshot: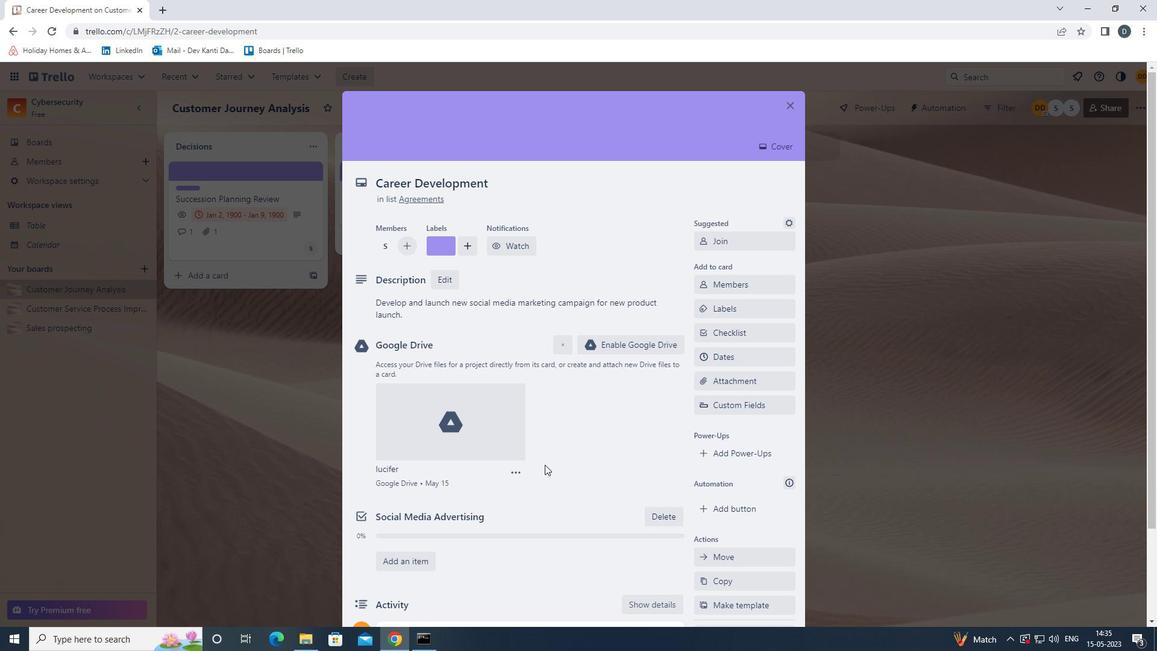 
Action: Mouse scrolled (549, 464) with delta (0, 0)
Screenshot: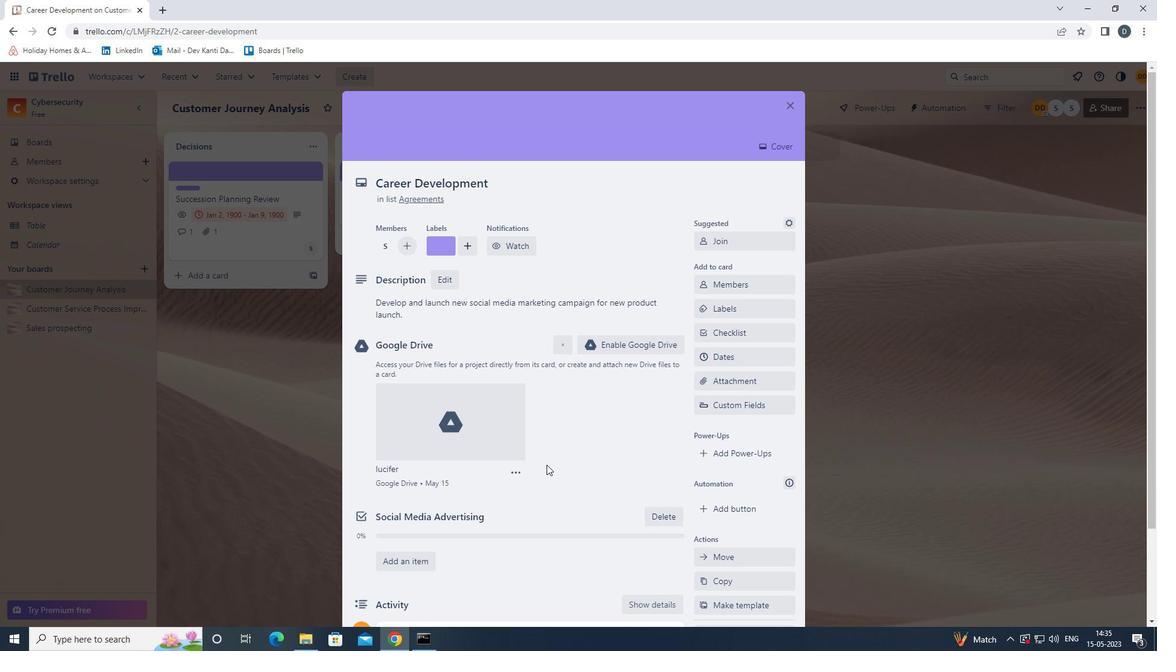 
Action: Mouse moved to (552, 465)
Screenshot: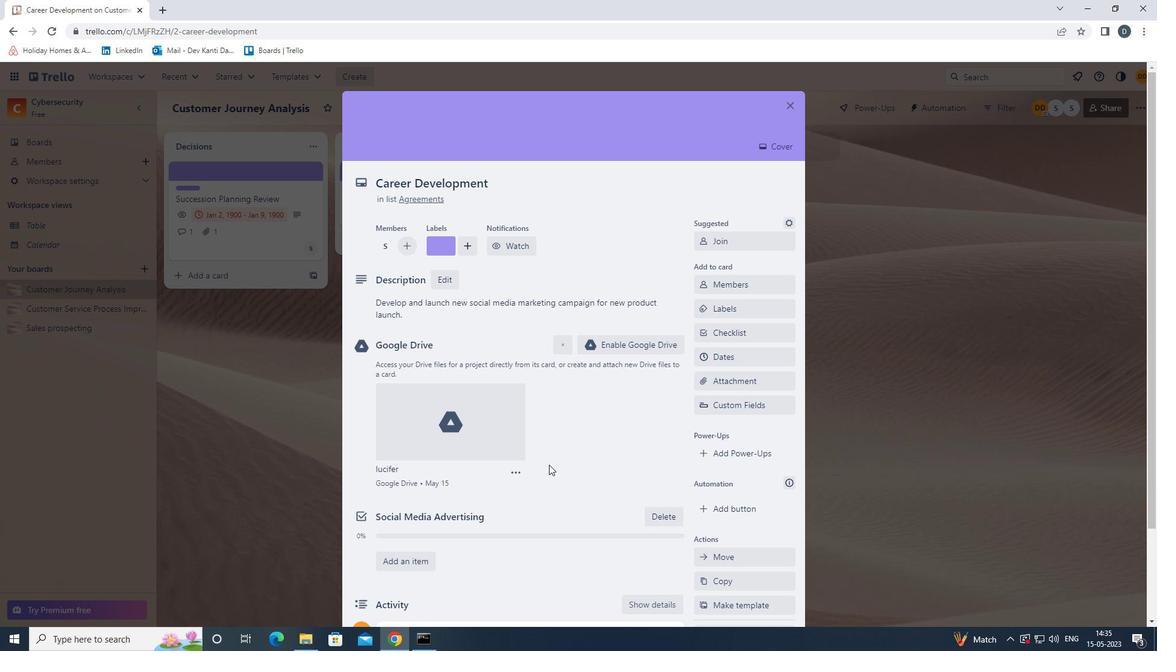 
Action: Mouse scrolled (552, 464) with delta (0, 0)
Screenshot: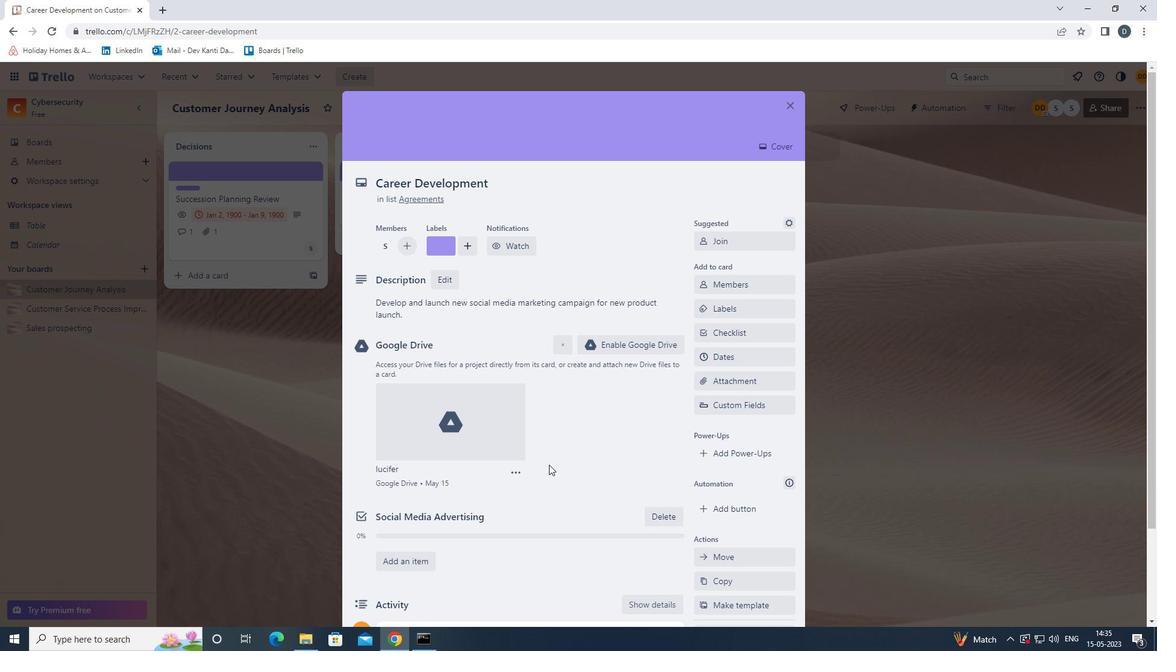 
Action: Mouse moved to (505, 531)
Screenshot: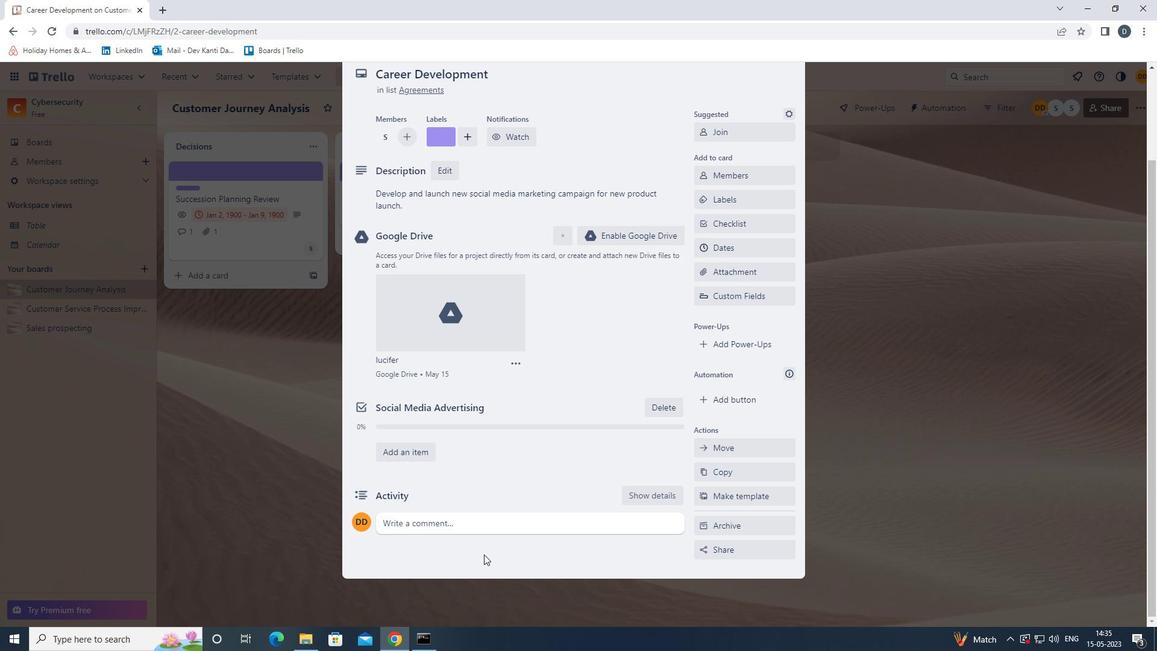 
Action: Mouse pressed left at (505, 531)
Screenshot: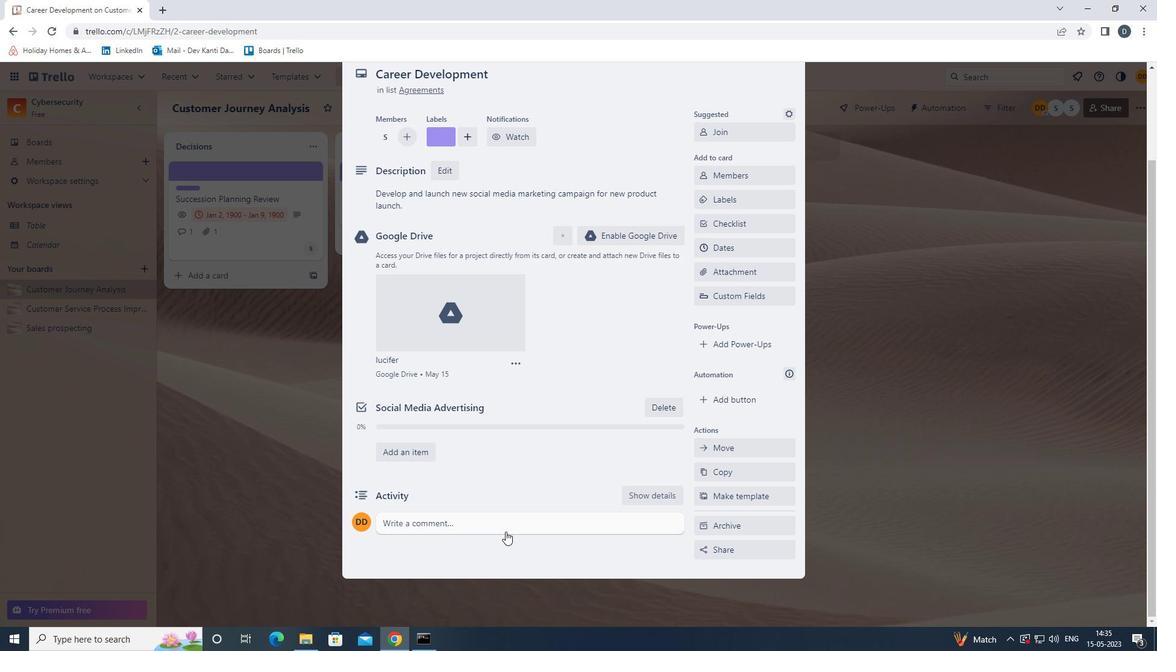 
Action: Mouse moved to (495, 551)
Screenshot: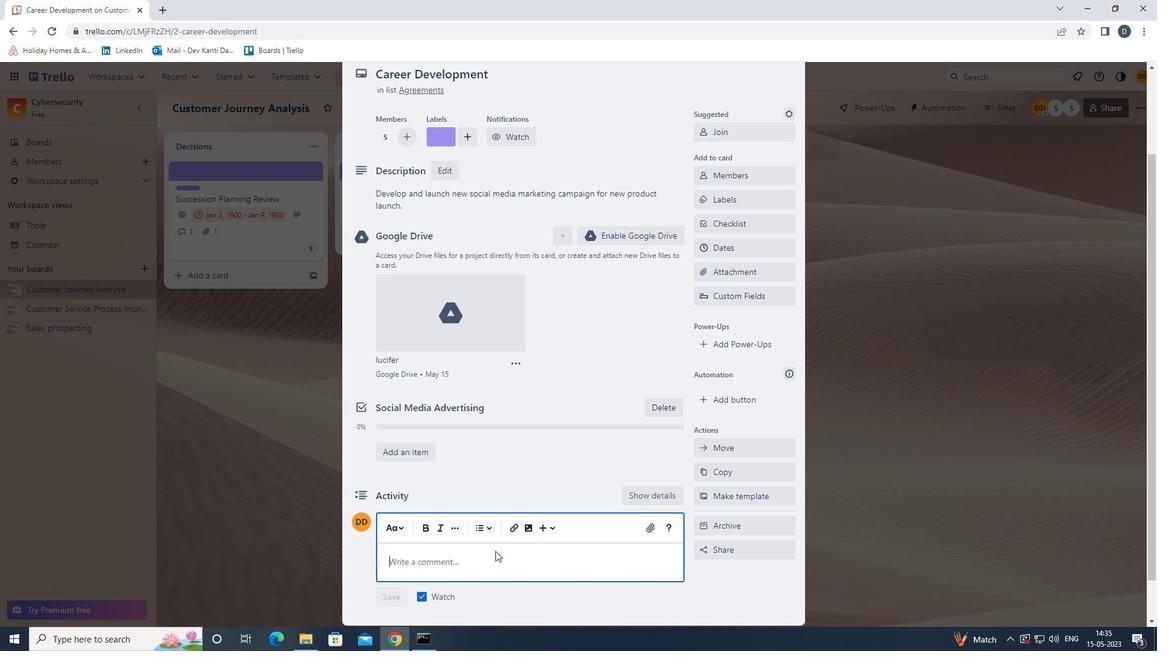 
Action: Key pressed <Key.shift><Key.shift>THIS<Key.space>ITEM<Key.space>PRESENTS<Key.space>AN<Key.space>OPPORTUNITY<Key.space>TO<Key.space>SHOWCASE<Key.space>OUR<Key.space>SKILLS<Key.space>AND<Key.space>EXPERTISE,<Key.space>SO<Key.space>LET<Key.space>US<Key.space>MAKE<Key.alt_gr>
Screenshot: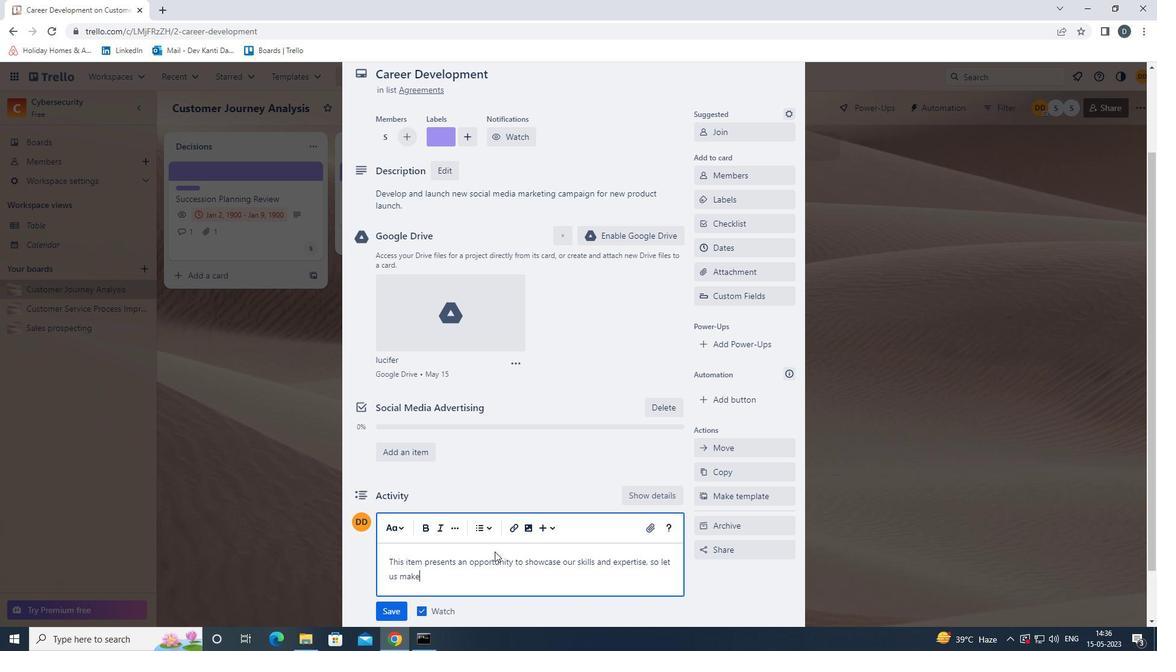 
Action: Mouse moved to (493, 579)
Screenshot: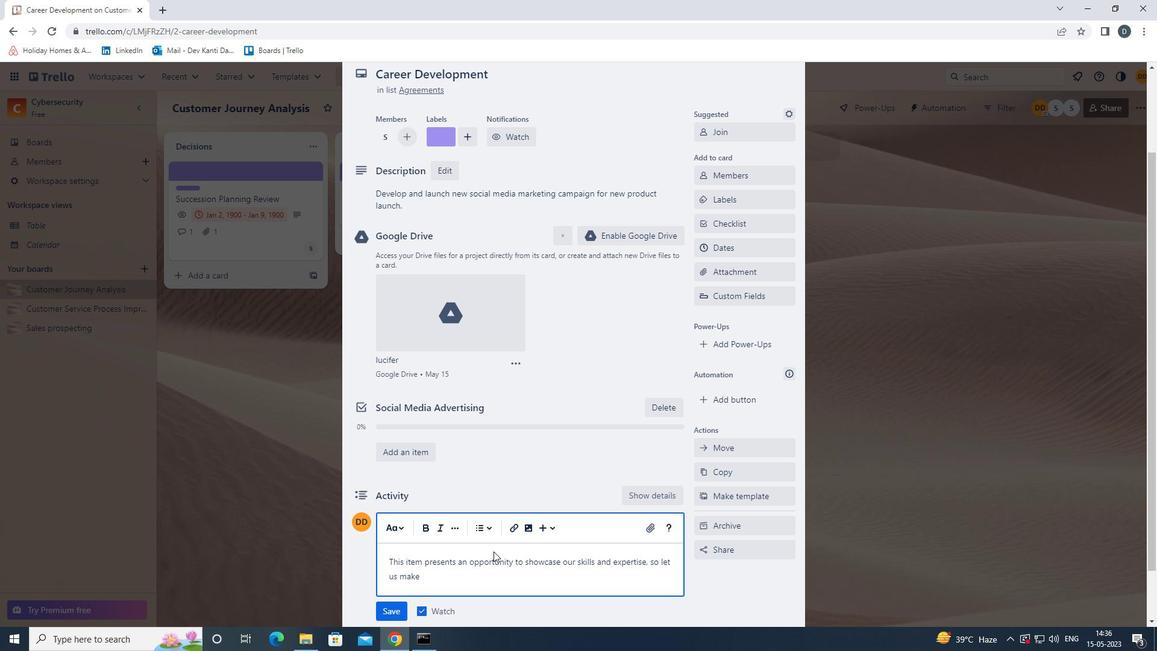 
Action: Mouse pressed left at (493, 579)
Screenshot: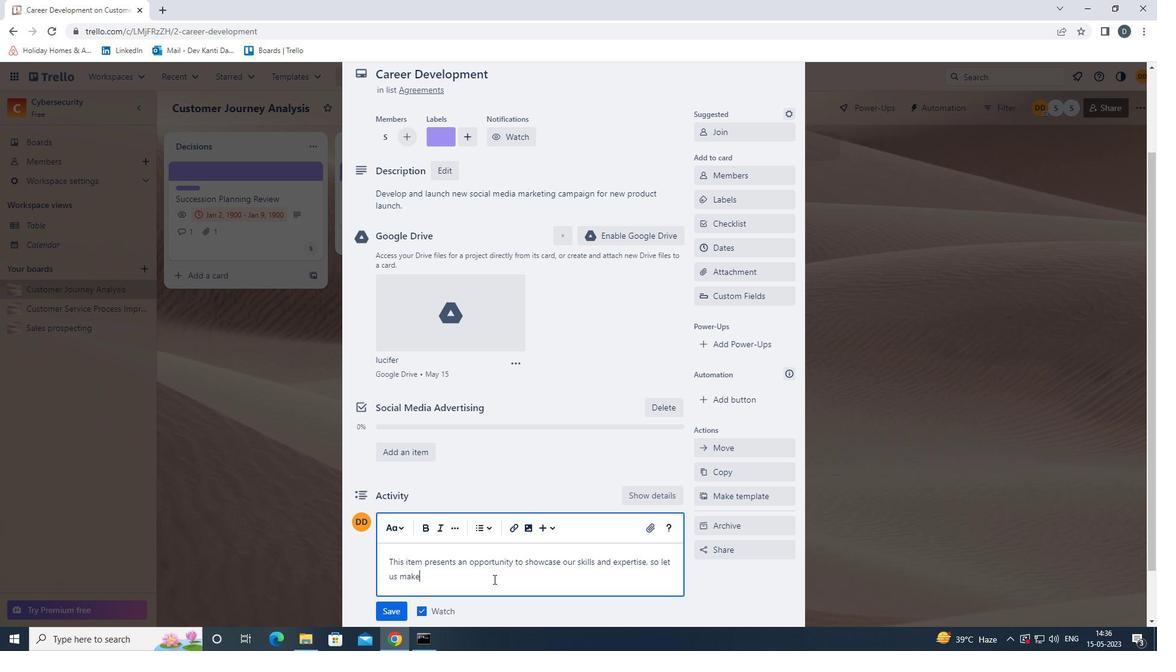 
Action: Key pressed <Key.space>ctrl+THE<Key.space>MOST<Key.space>OF<Key.space>IT.
Screenshot: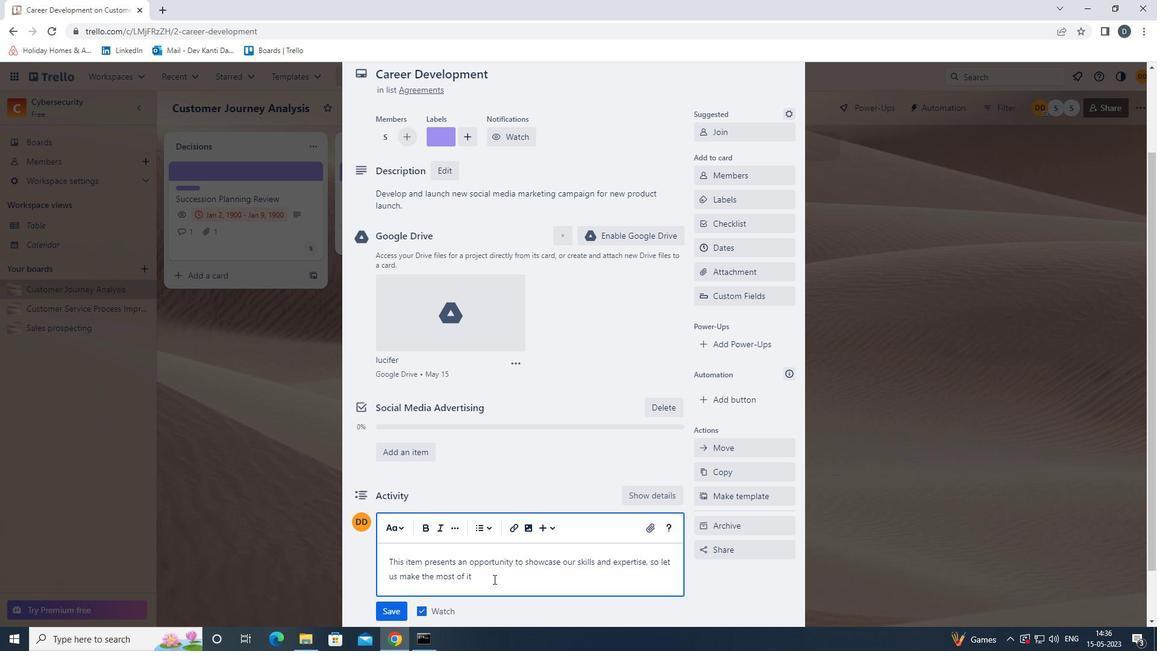
Action: Mouse moved to (394, 615)
Screenshot: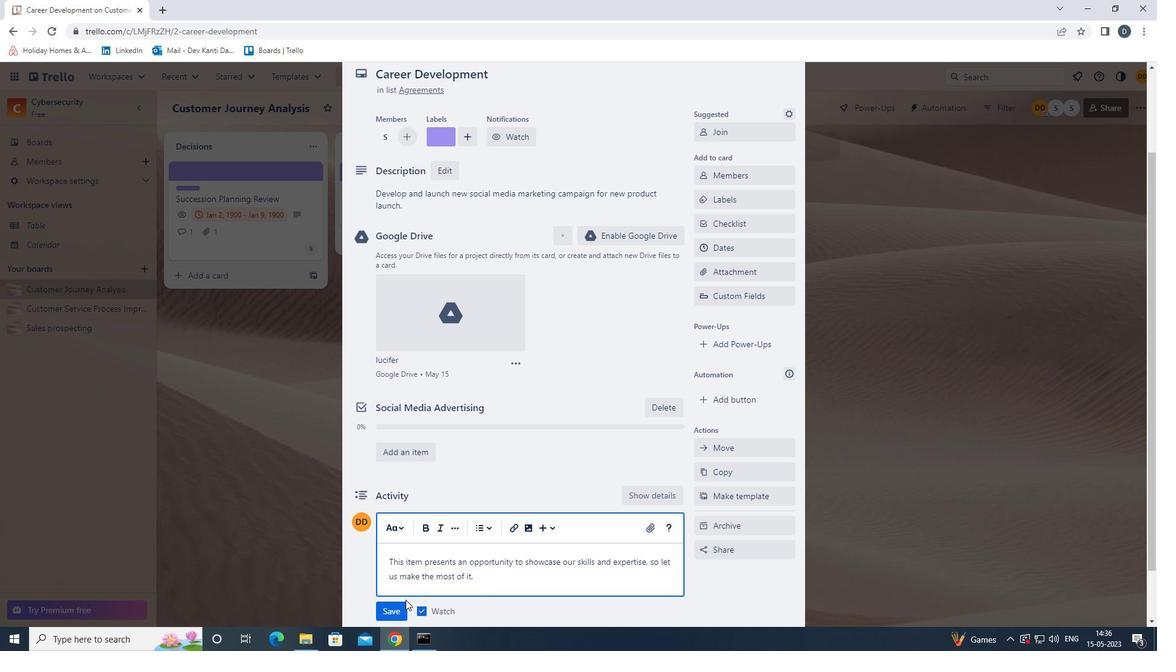 
Action: Mouse pressed left at (394, 615)
Screenshot: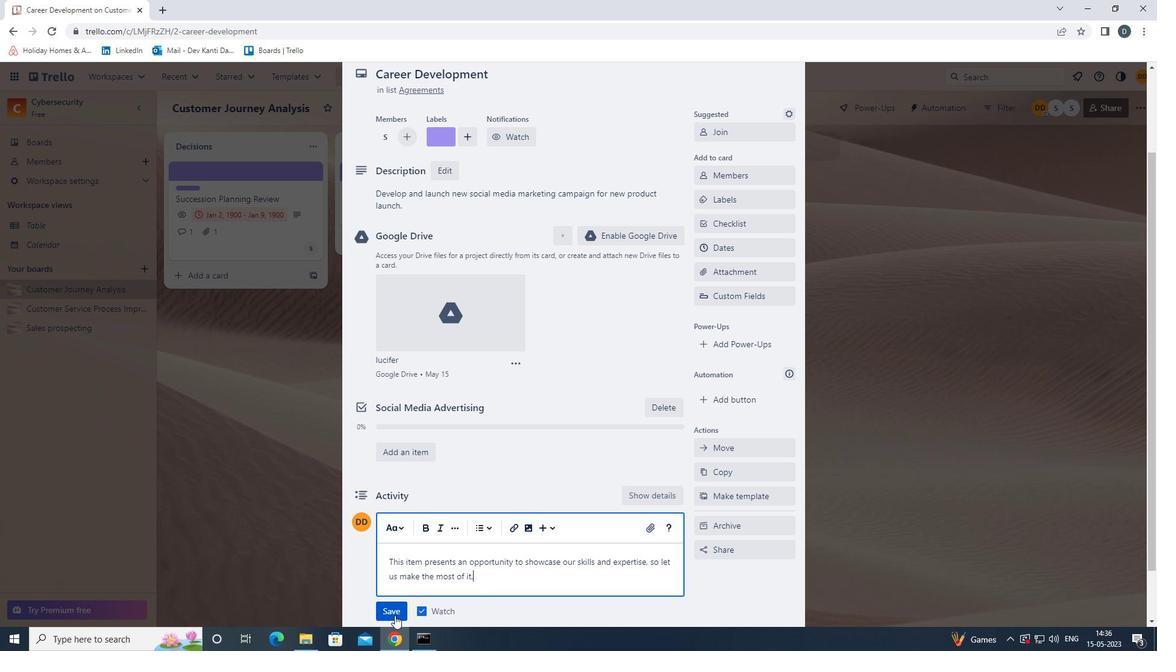 
Action: Mouse moved to (753, 241)
Screenshot: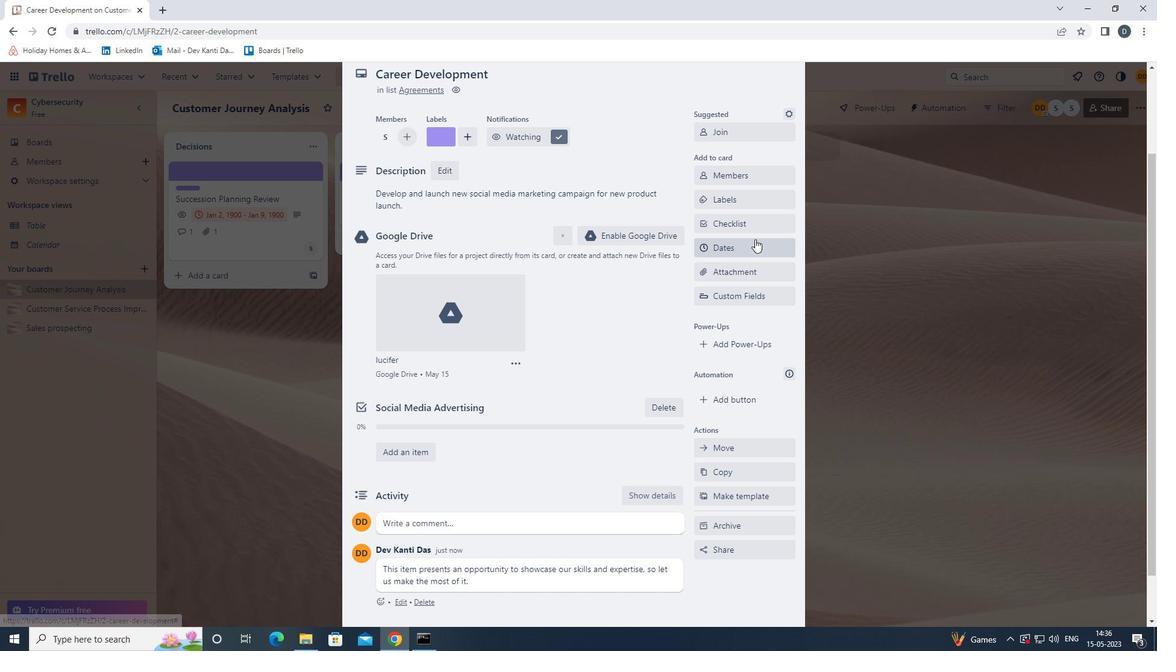 
Action: Mouse pressed left at (753, 241)
Screenshot: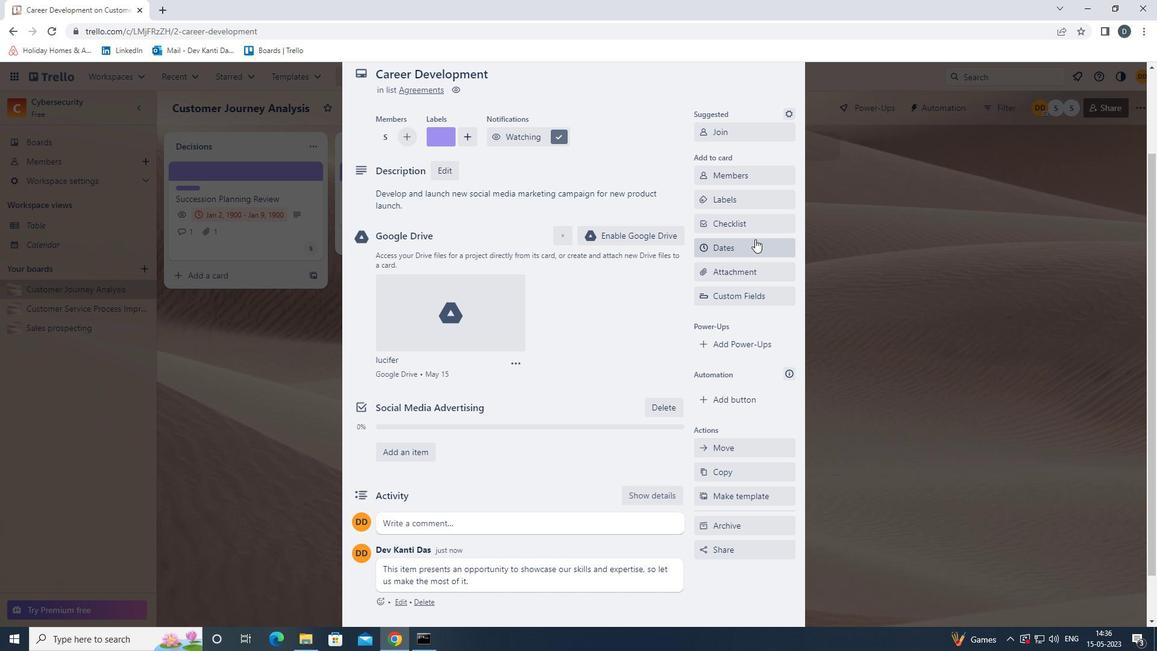 
Action: Mouse moved to (712, 328)
Screenshot: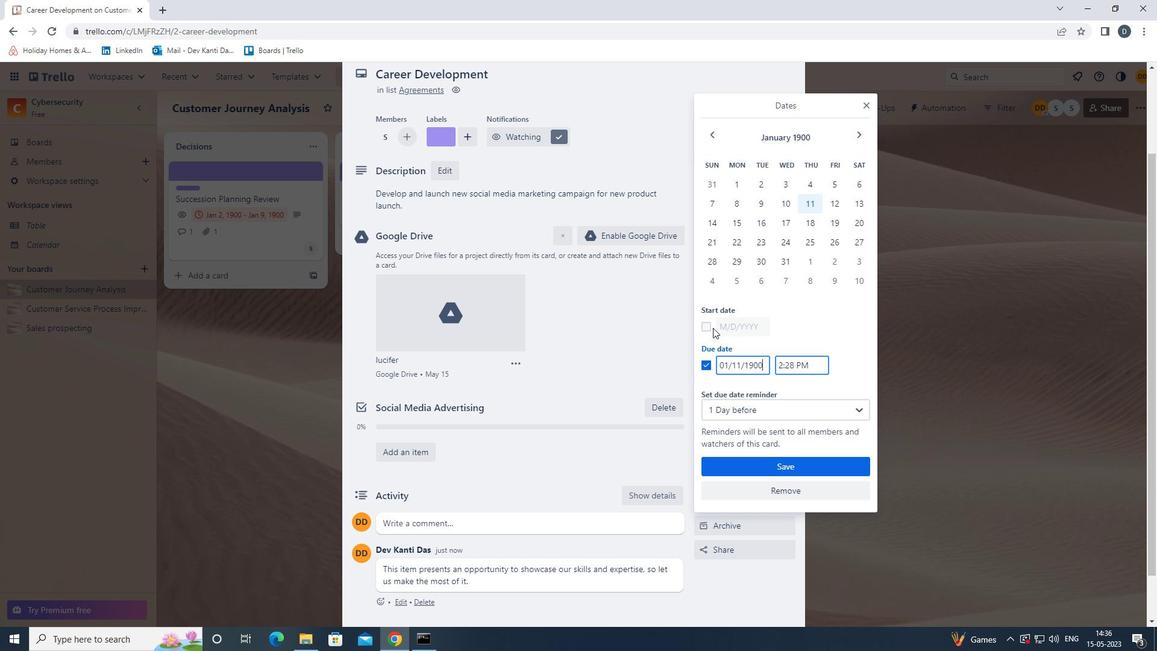 
Action: Mouse pressed left at (712, 328)
Screenshot: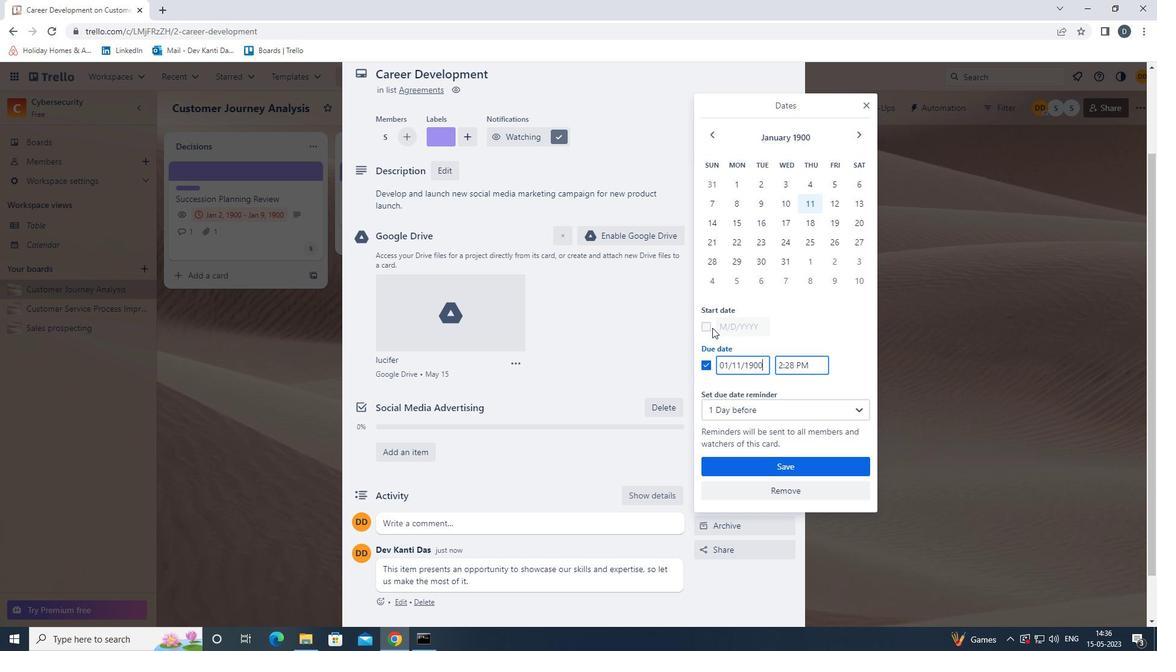 
Action: Mouse moved to (835, 186)
Screenshot: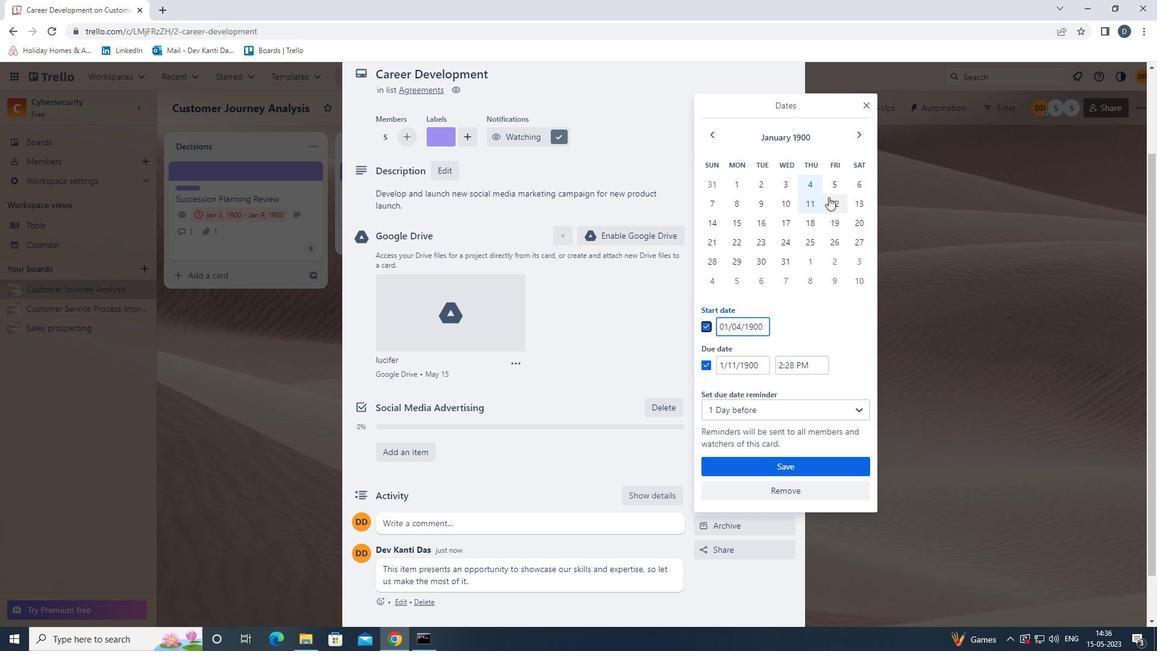 
Action: Mouse pressed left at (835, 186)
Screenshot: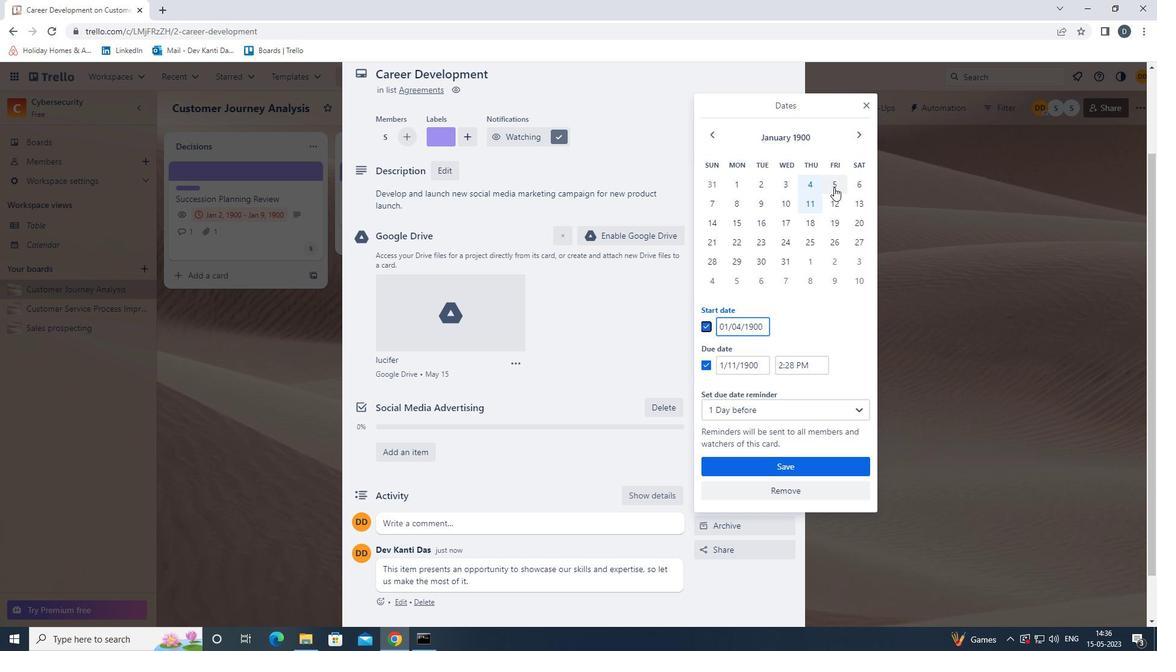 
Action: Mouse moved to (834, 200)
Screenshot: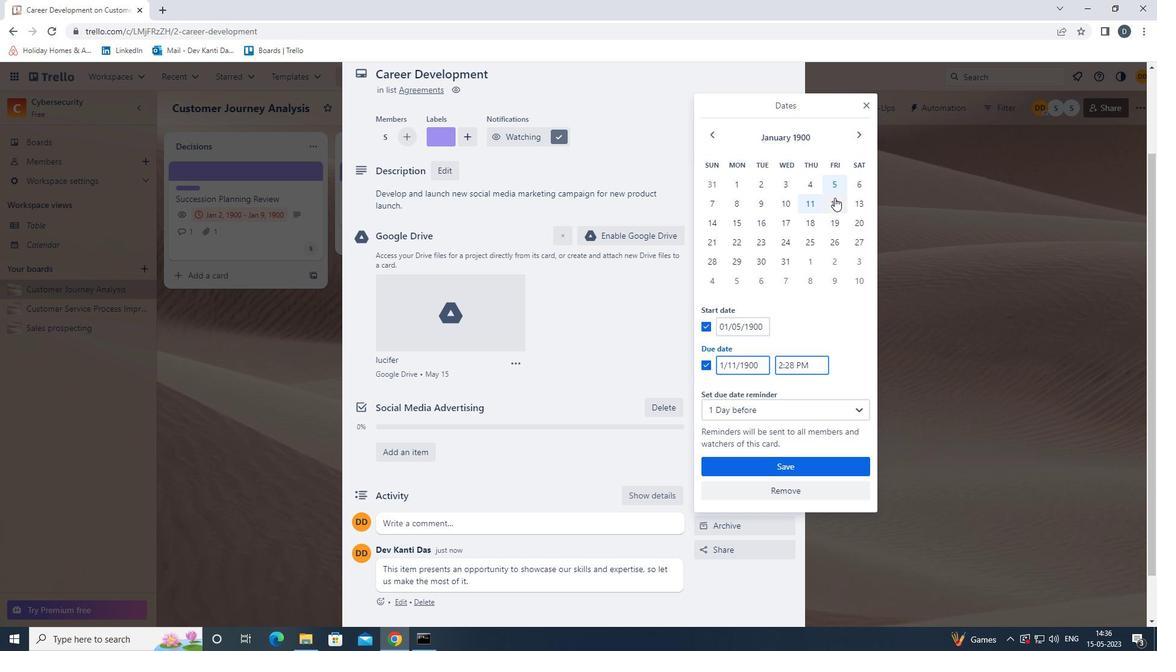 
Action: Mouse pressed left at (834, 200)
Screenshot: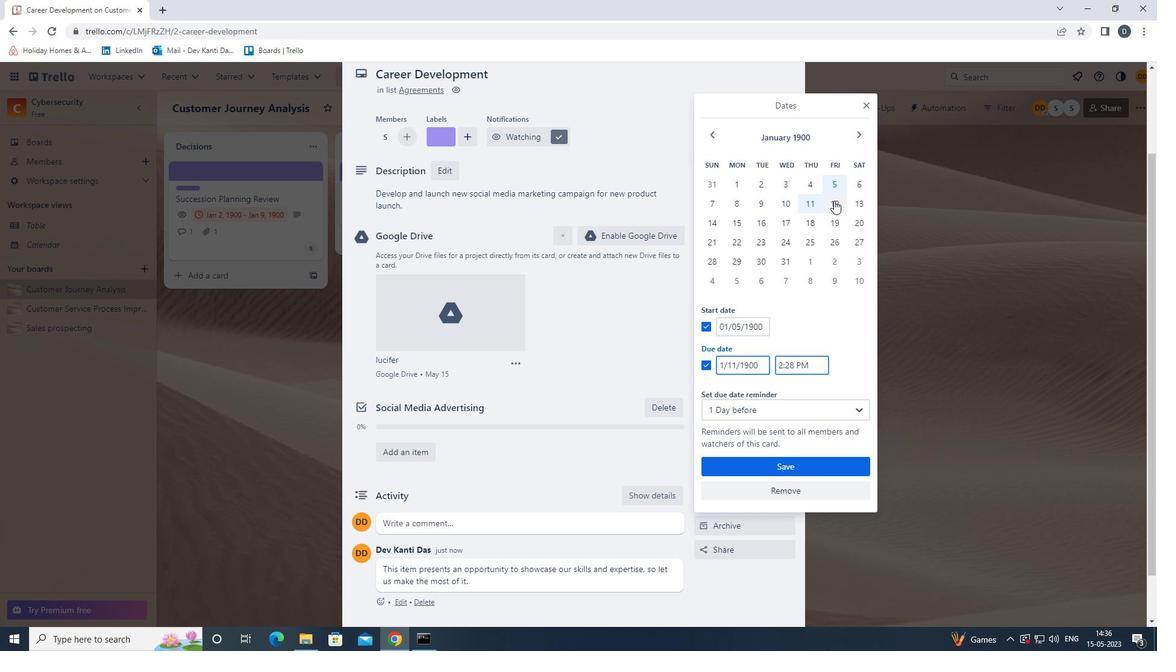 
Action: Mouse moved to (822, 464)
Screenshot: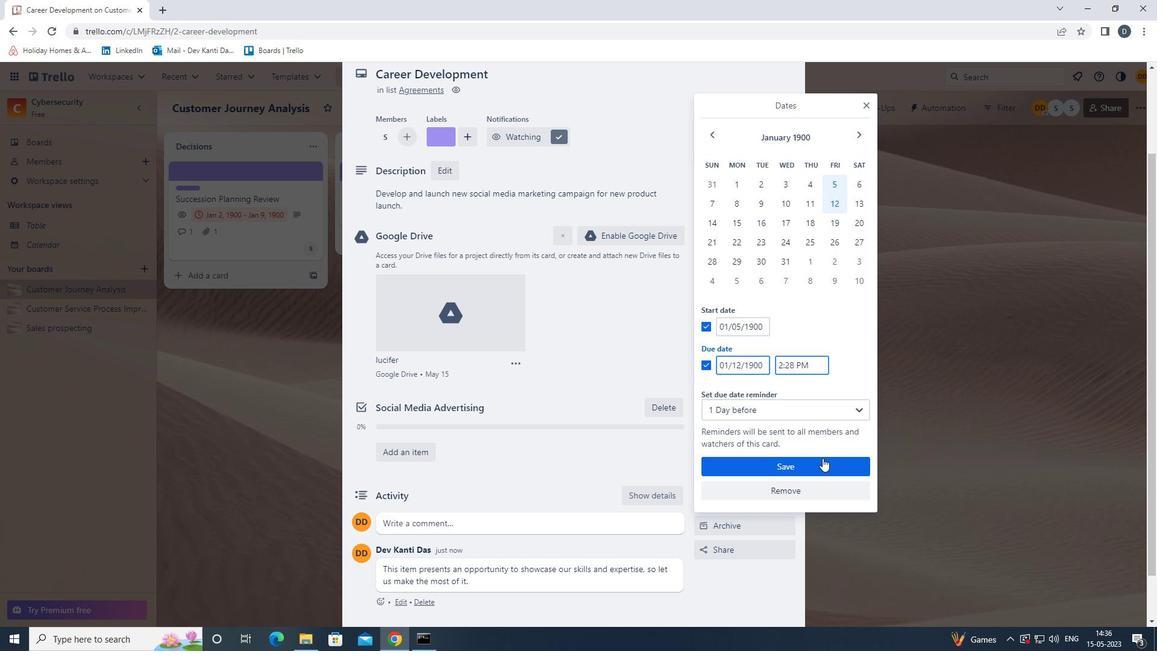 
Action: Mouse pressed left at (822, 464)
Screenshot: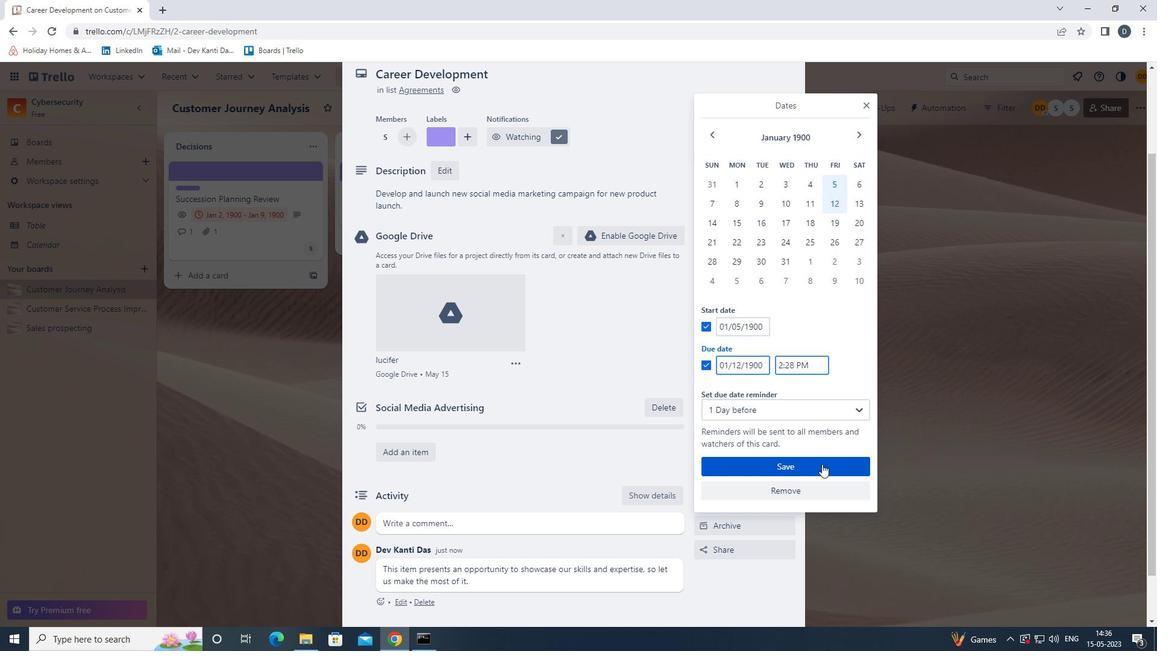 
Action: Mouse moved to (695, 430)
Screenshot: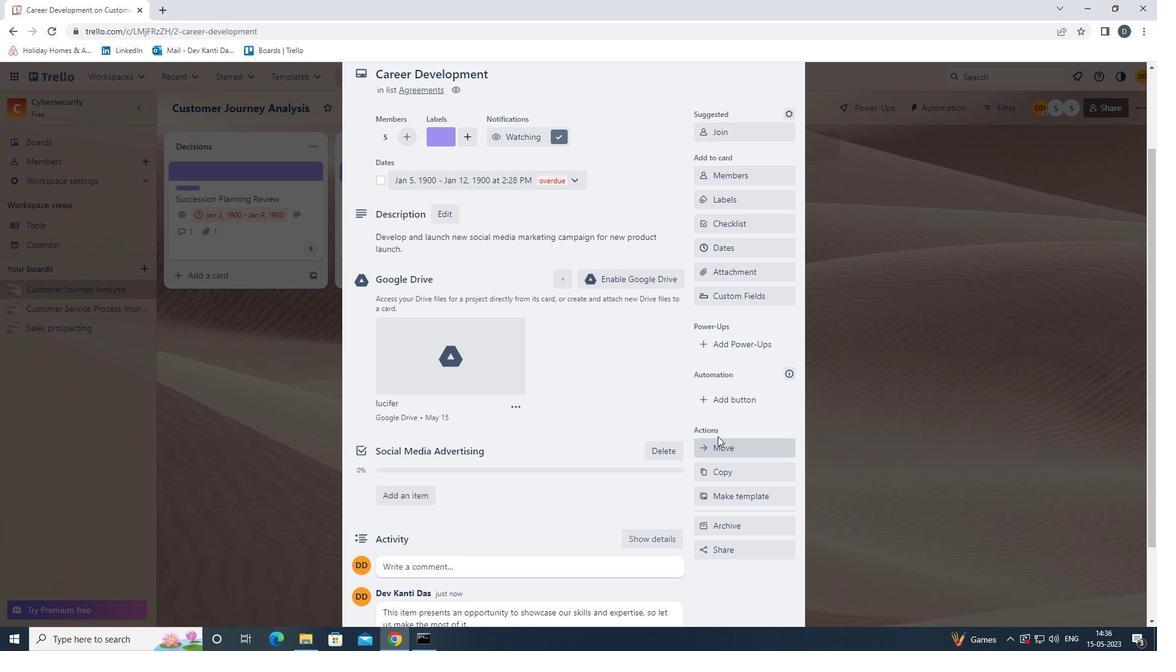 
Action: Mouse scrolled (695, 431) with delta (0, 0)
Screenshot: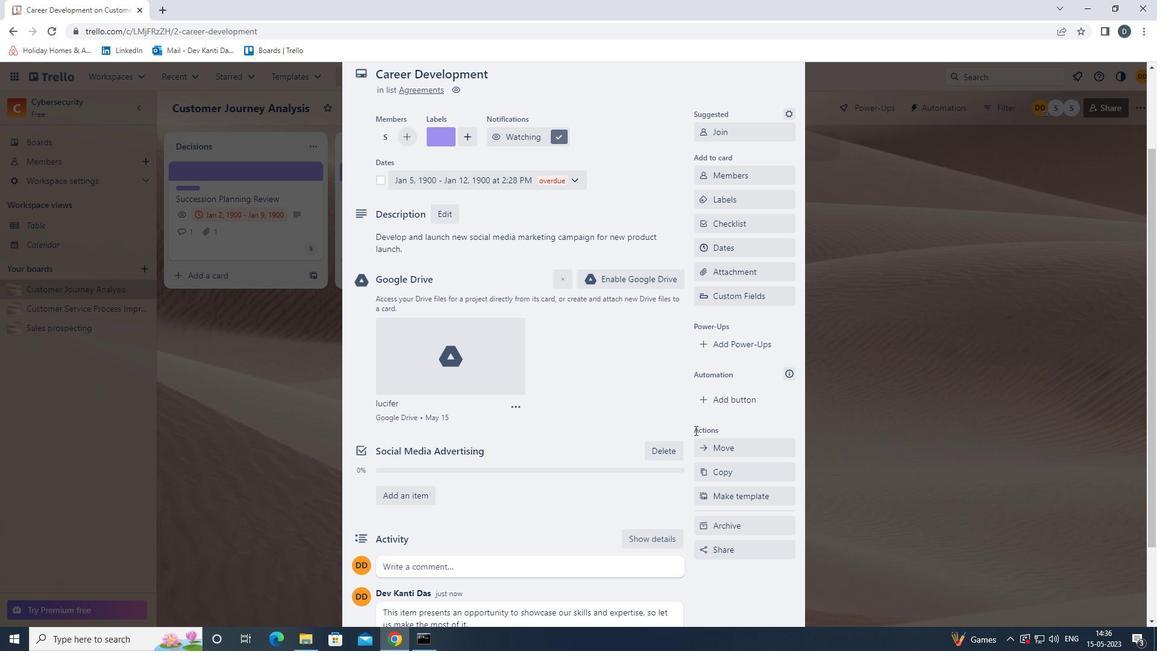 
Action: Mouse scrolled (695, 431) with delta (0, 0)
Screenshot: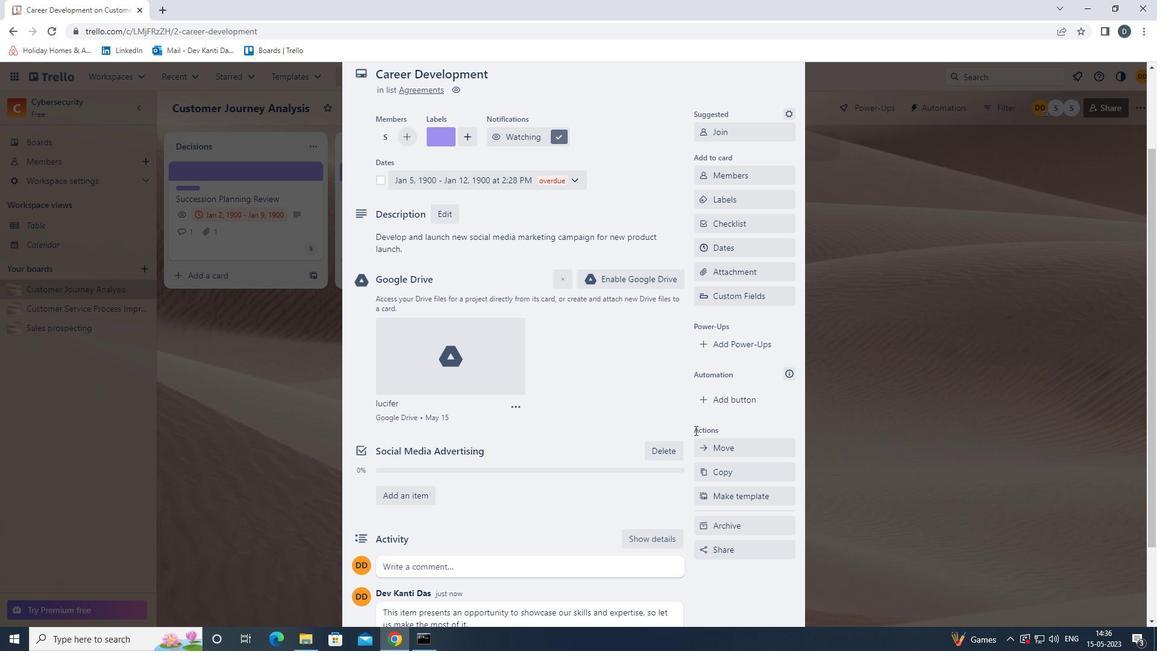 
Action: Mouse moved to (790, 106)
Screenshot: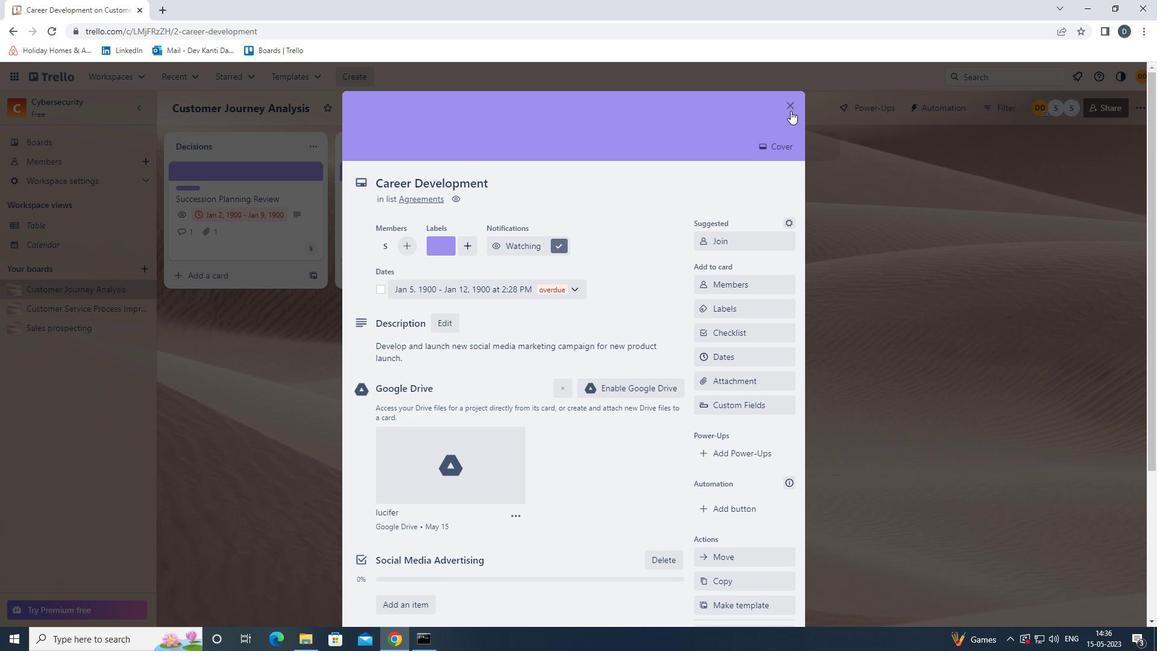 
Action: Mouse pressed left at (790, 106)
Screenshot: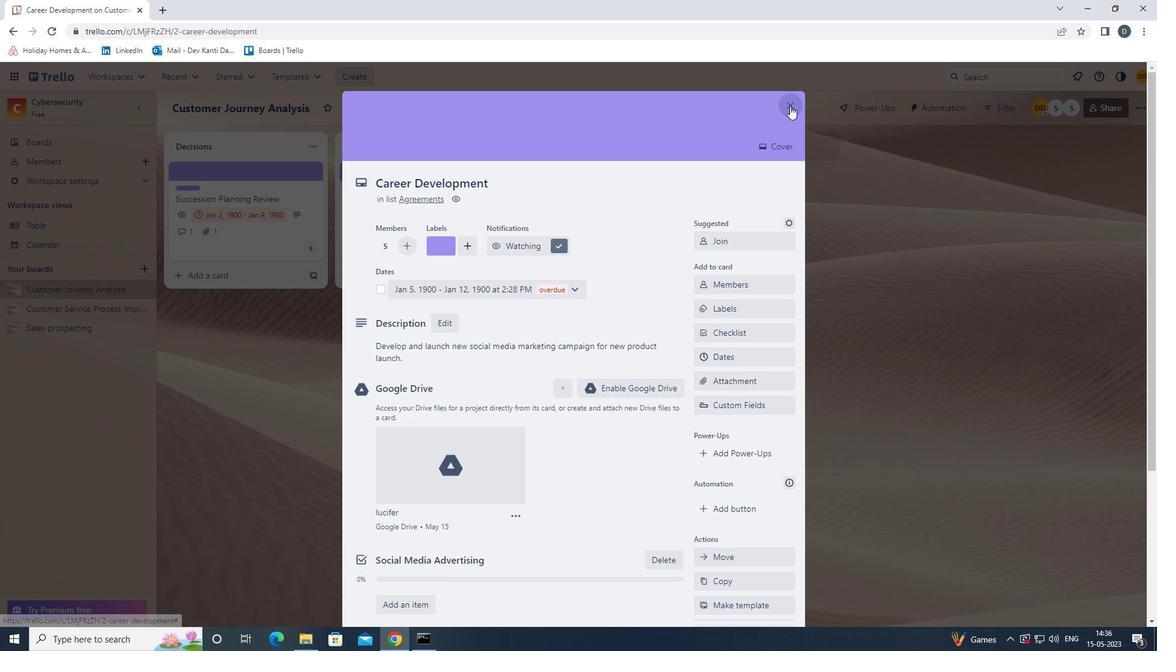 
Action: Mouse moved to (795, 296)
Screenshot: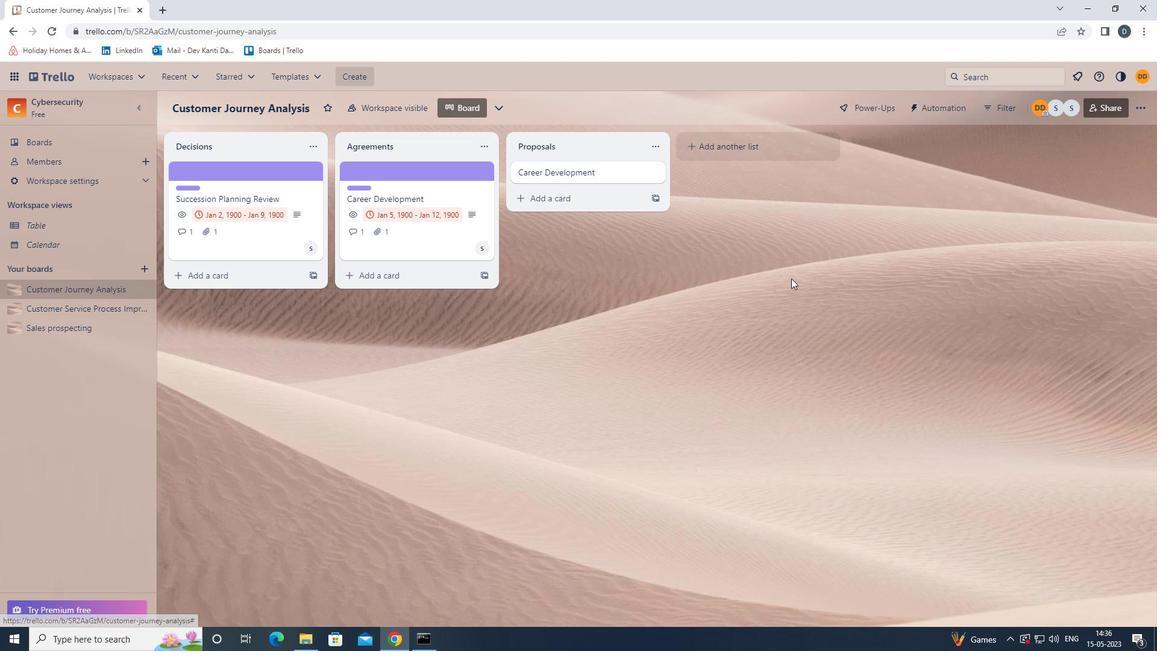 
